 Task: Look for space in Würselen, Germany from 2nd September, 2023 to 10th September, 2023 for 1 adult in price range Rs.5000 to Rs.16000. Place can be private room with 1  bedroom having 1 bed and 1 bathroom. Property type can be house, flat, guest house, hotel. Booking option can be shelf check-in. Required host language is English.
Action: Mouse moved to (249, 161)
Screenshot: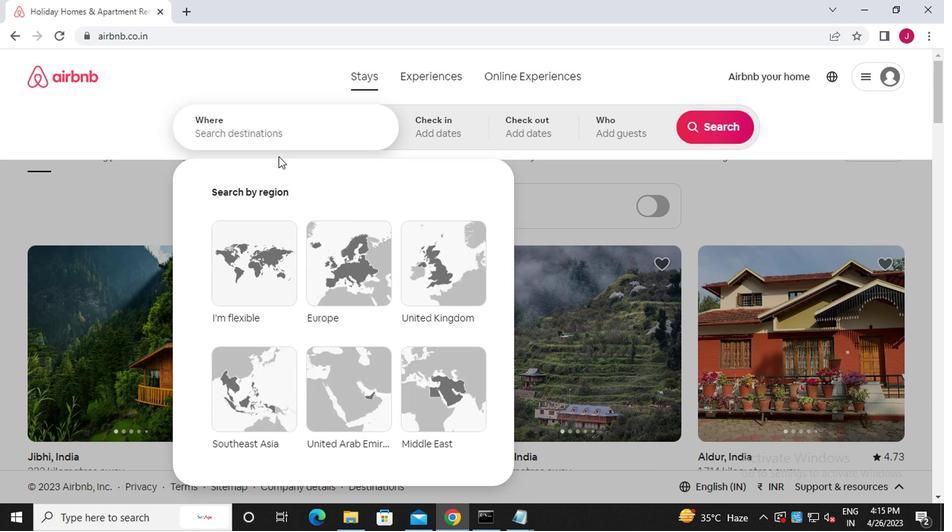 
Action: Mouse pressed left at (249, 161)
Screenshot: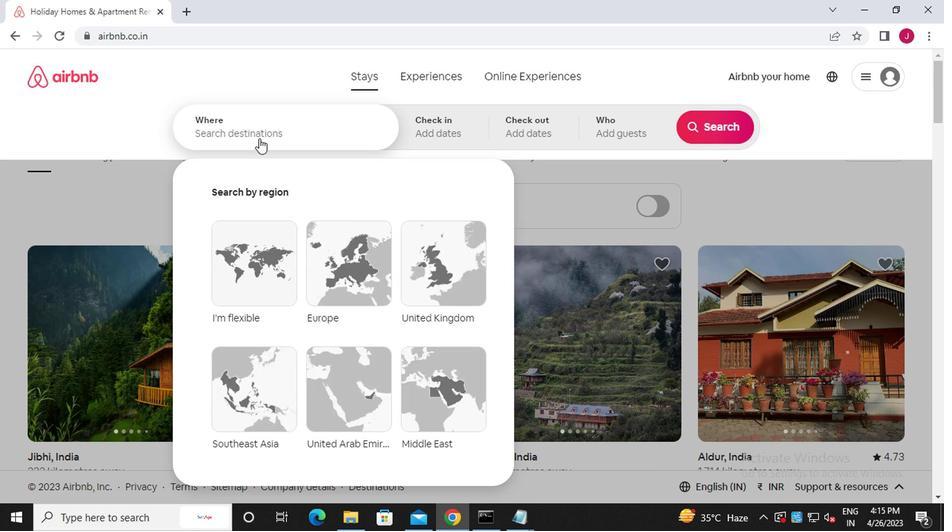 
Action: Key pressed w<Key.caps_lock>urselen,<Key.caps_lock>g<Key.caps_lock>ermany
Screenshot: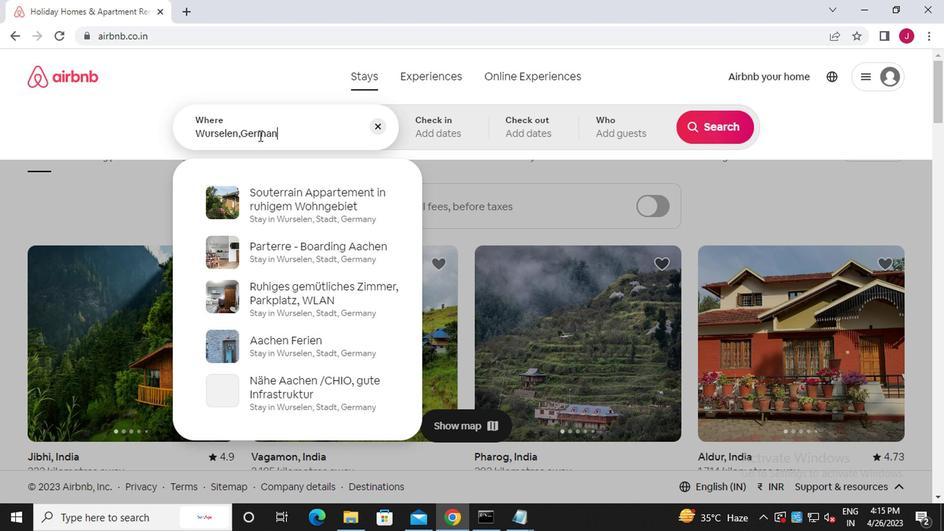
Action: Mouse moved to (292, 211)
Screenshot: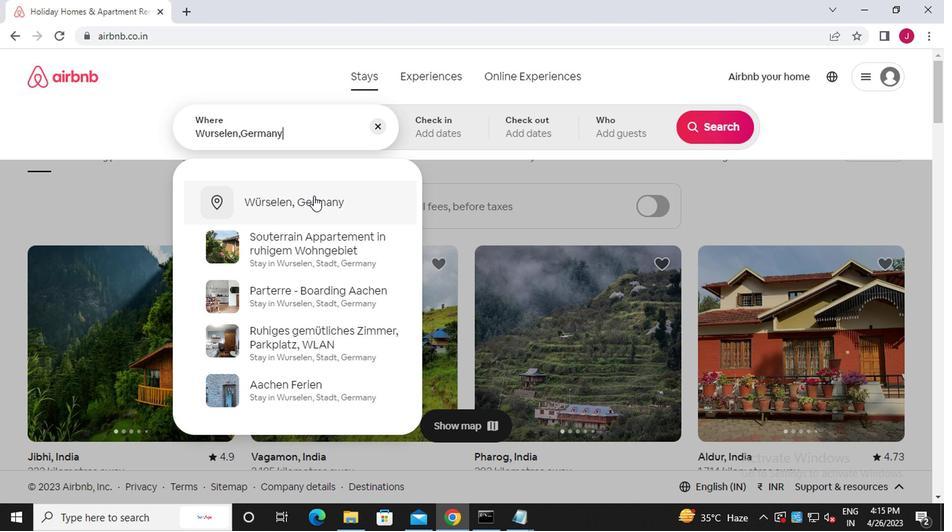 
Action: Mouse pressed left at (292, 211)
Screenshot: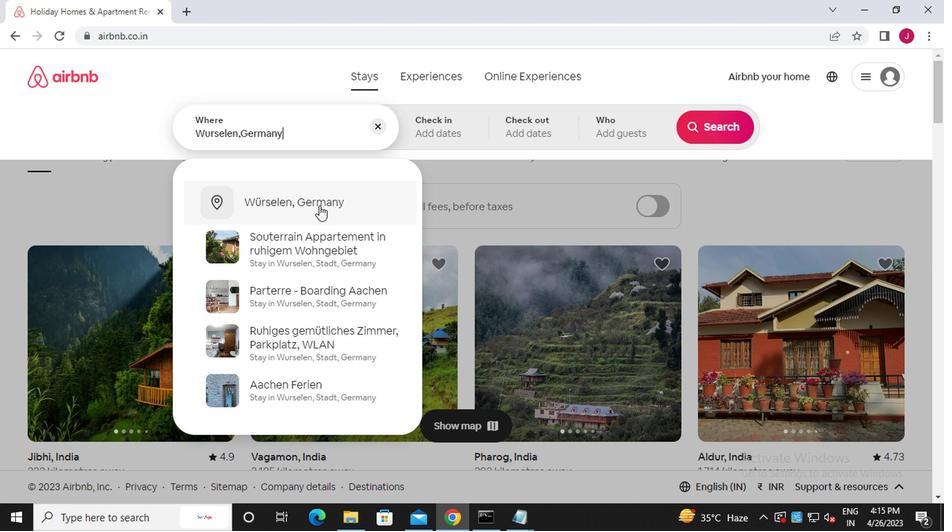 
Action: Mouse moved to (569, 234)
Screenshot: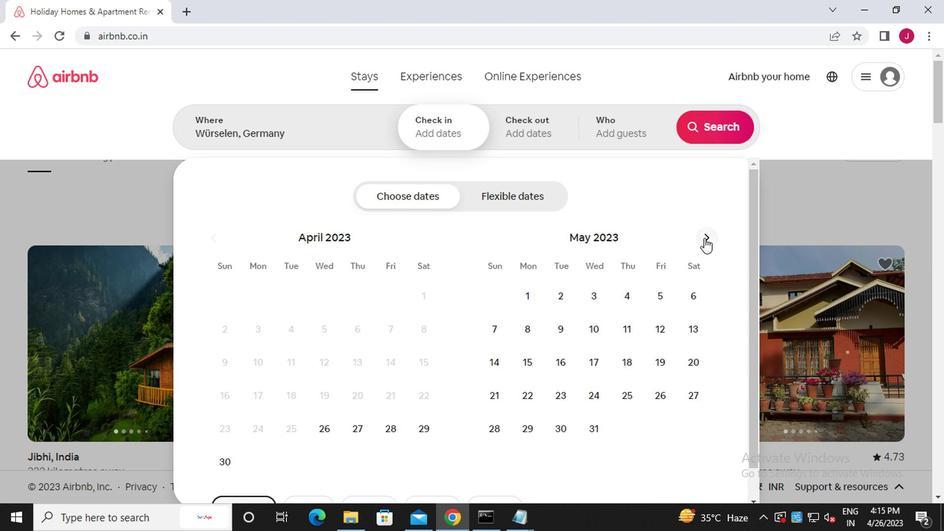 
Action: Mouse pressed left at (569, 234)
Screenshot: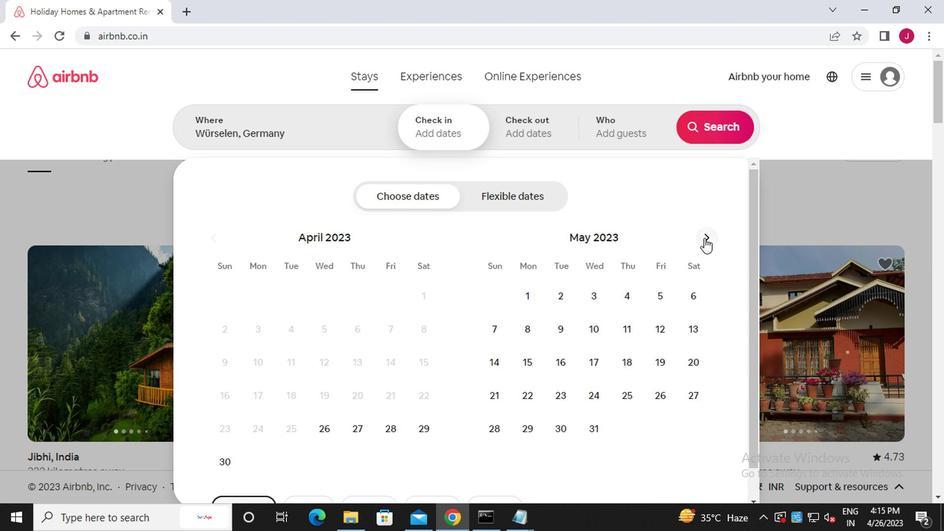 
Action: Mouse moved to (569, 234)
Screenshot: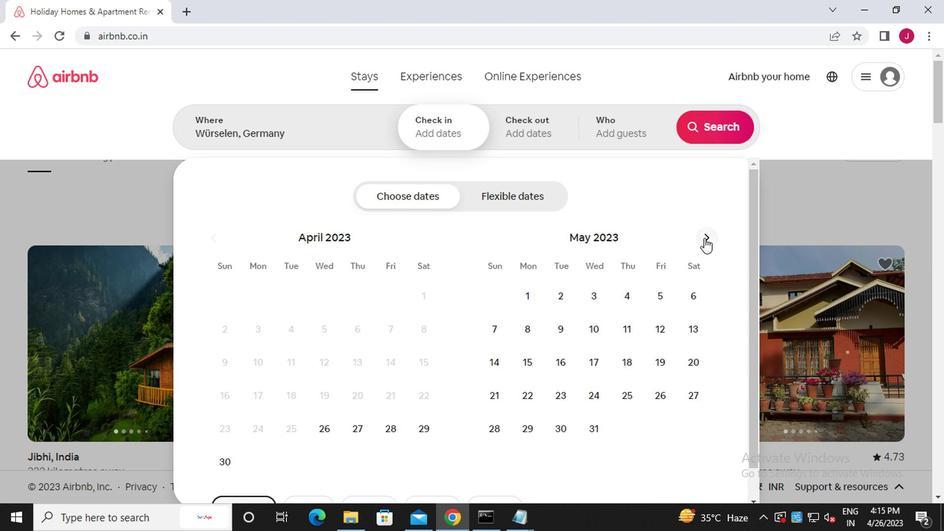 
Action: Mouse pressed left at (569, 234)
Screenshot: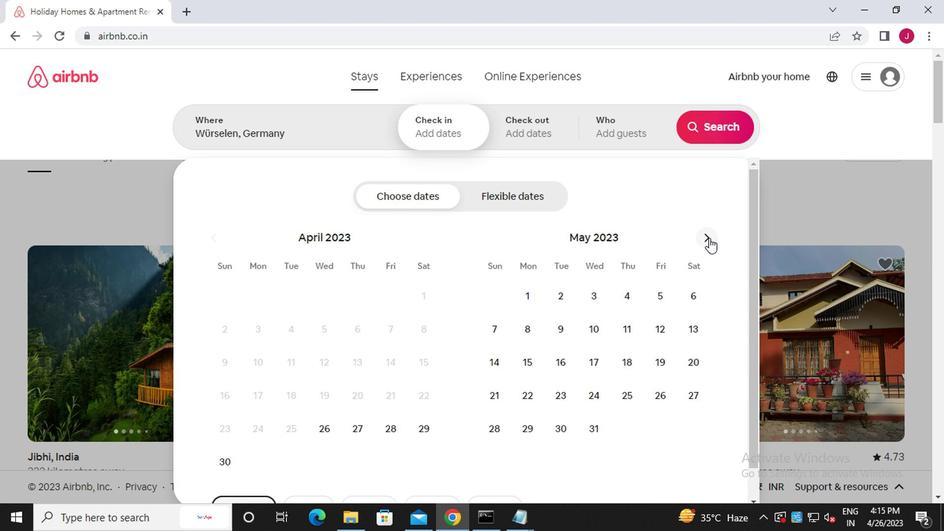 
Action: Mouse moved to (570, 234)
Screenshot: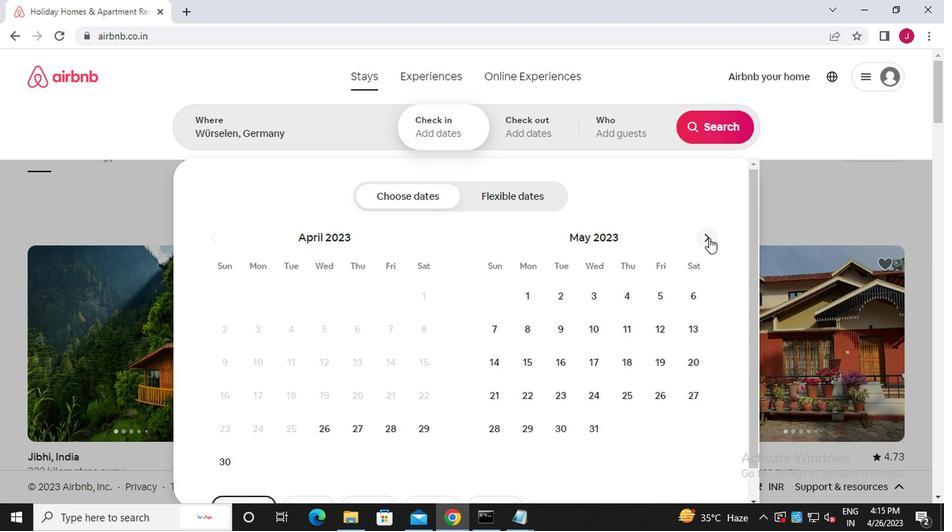 
Action: Mouse pressed left at (570, 234)
Screenshot: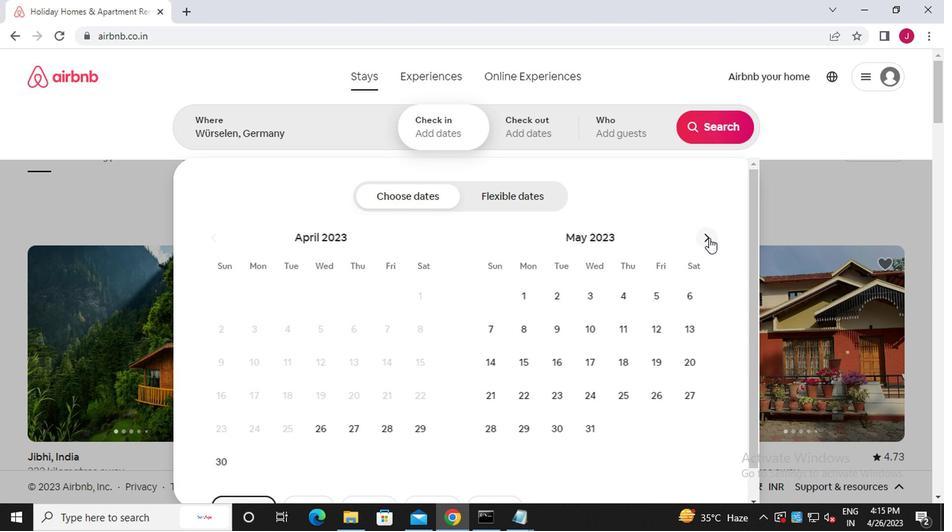 
Action: Mouse moved to (570, 234)
Screenshot: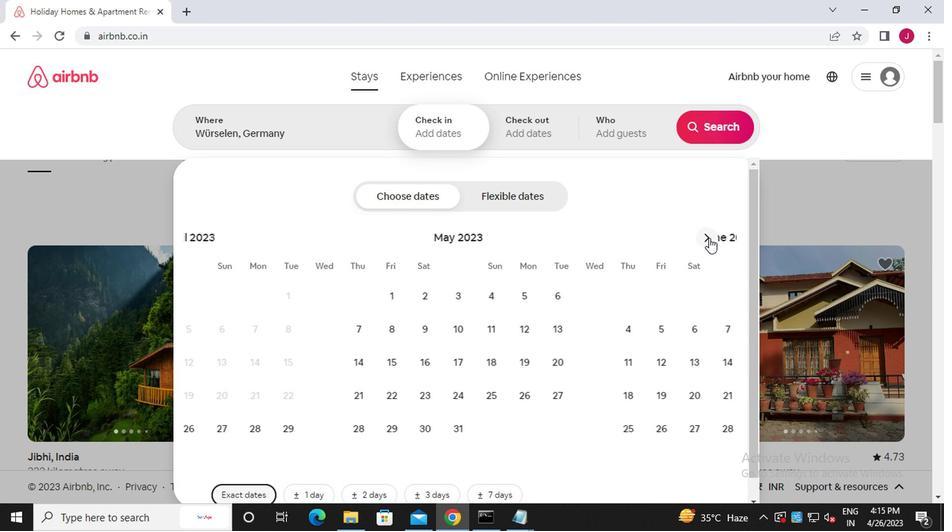 
Action: Mouse pressed left at (570, 234)
Screenshot: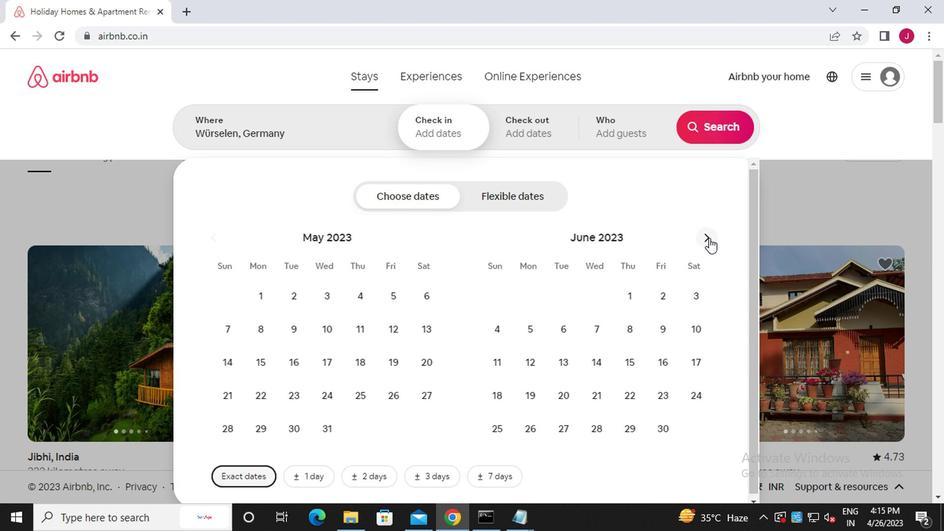 
Action: Mouse pressed left at (570, 234)
Screenshot: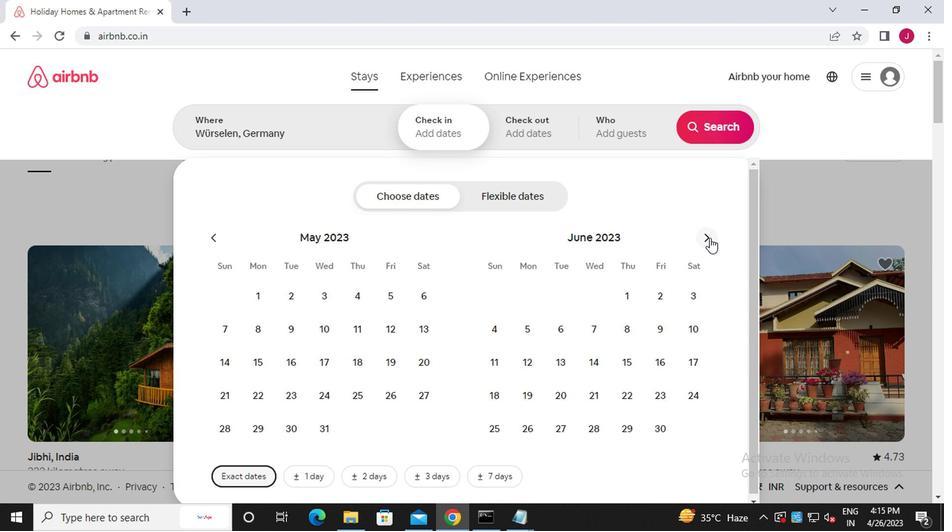 
Action: Mouse moved to (567, 237)
Screenshot: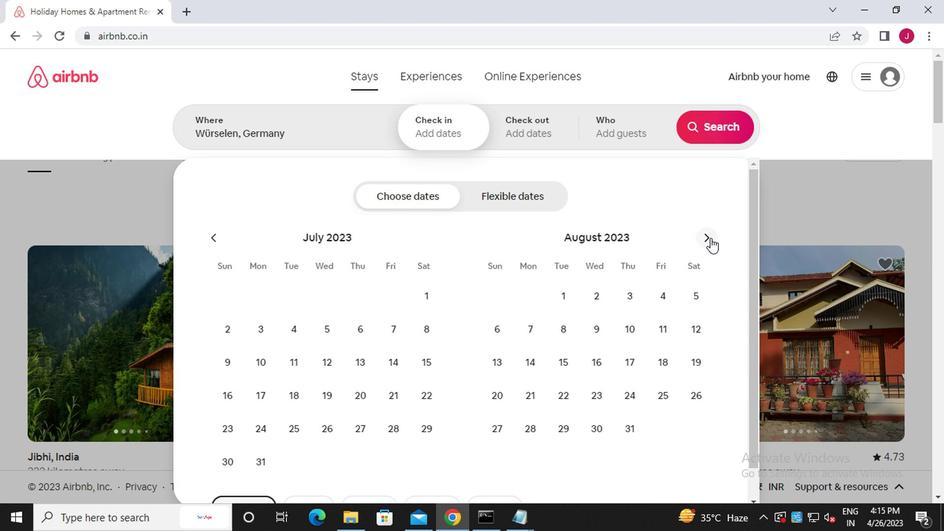 
Action: Mouse pressed left at (567, 237)
Screenshot: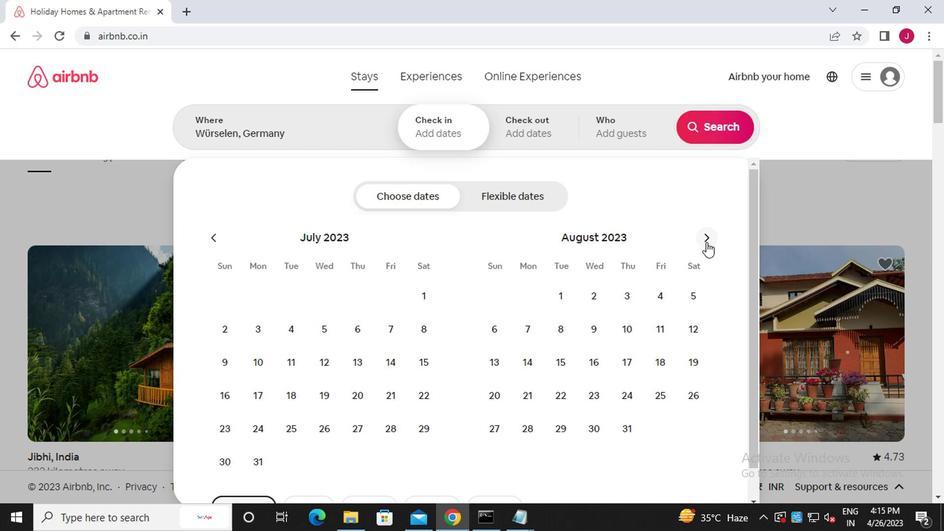 
Action: Mouse moved to (555, 277)
Screenshot: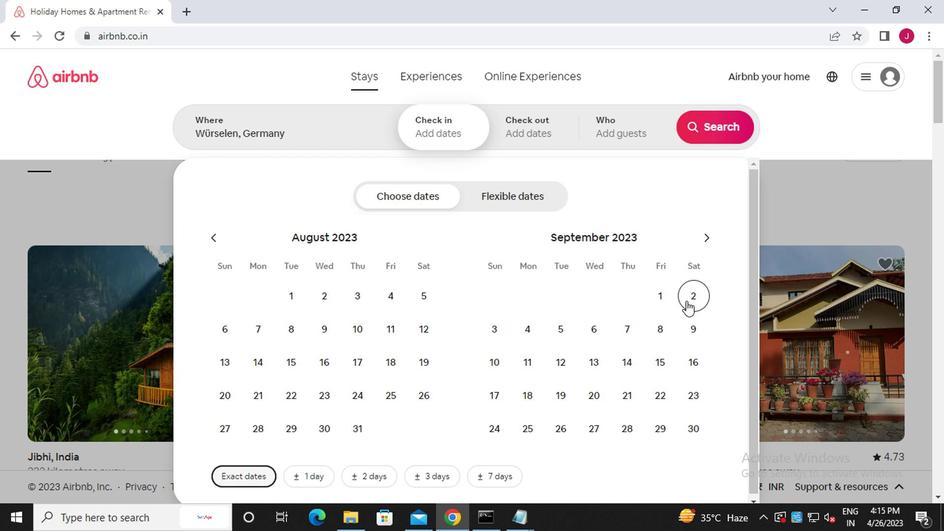 
Action: Mouse pressed left at (555, 277)
Screenshot: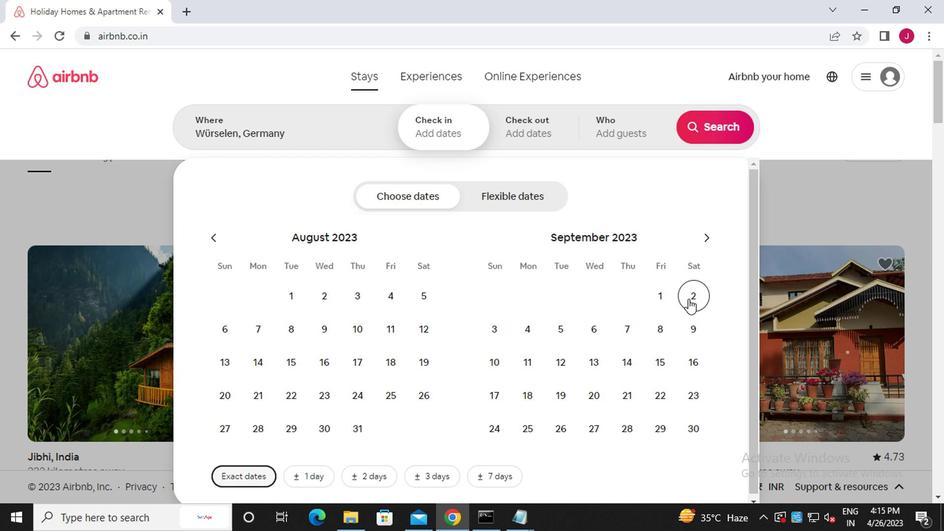 
Action: Mouse moved to (414, 318)
Screenshot: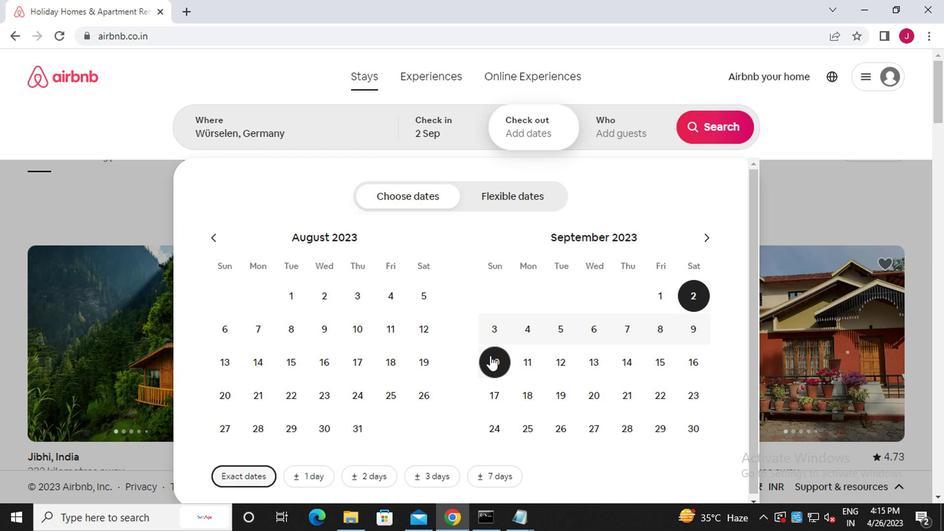 
Action: Mouse pressed left at (414, 318)
Screenshot: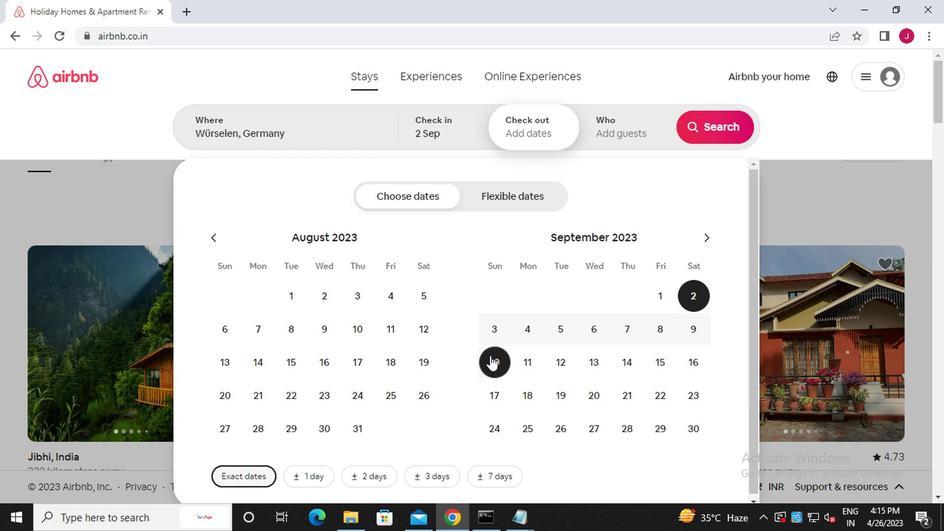 
Action: Mouse moved to (519, 157)
Screenshot: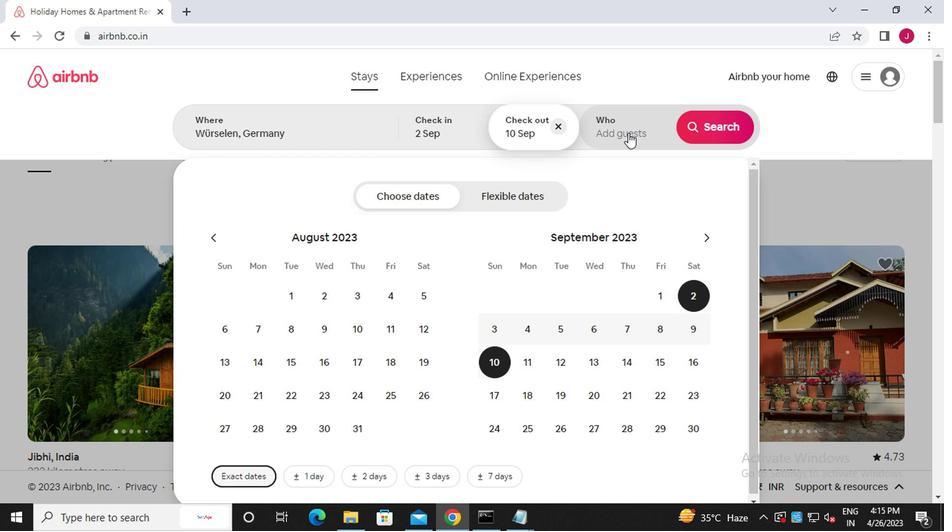 
Action: Mouse pressed left at (519, 157)
Screenshot: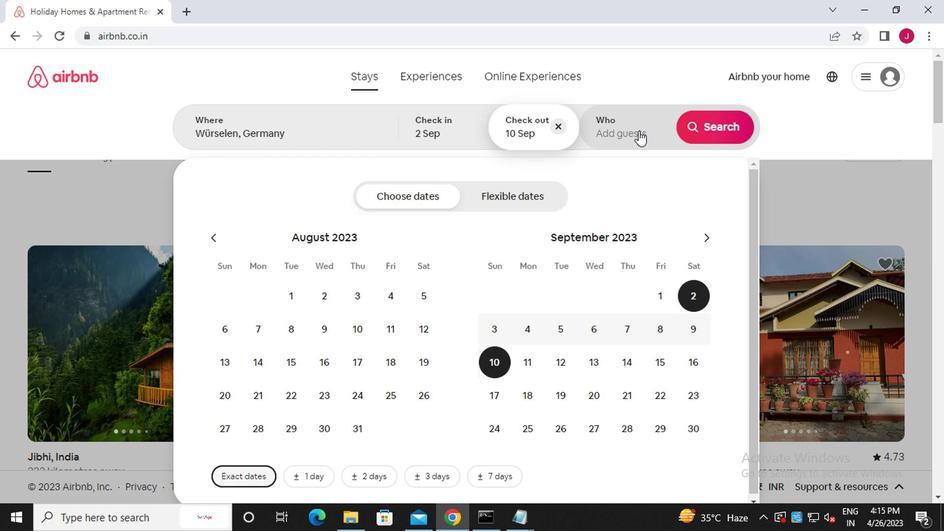 
Action: Mouse moved to (581, 212)
Screenshot: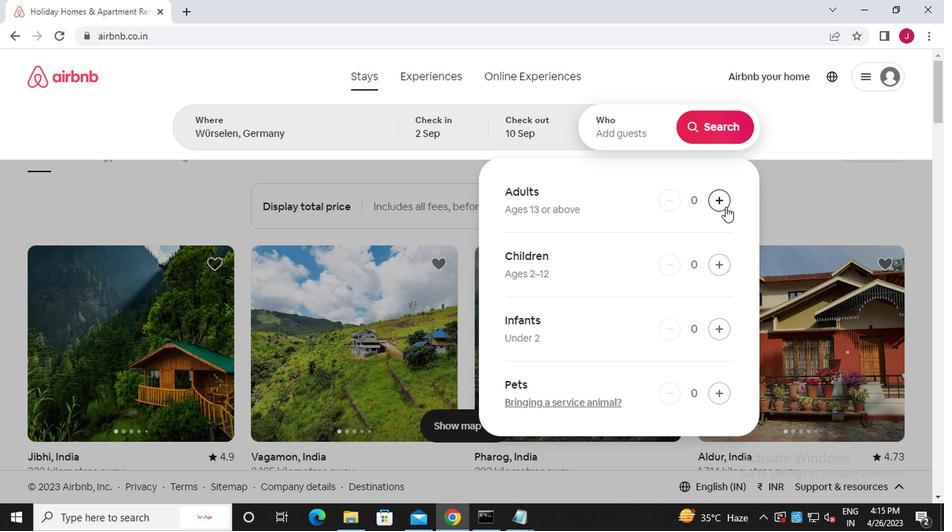 
Action: Mouse pressed left at (581, 212)
Screenshot: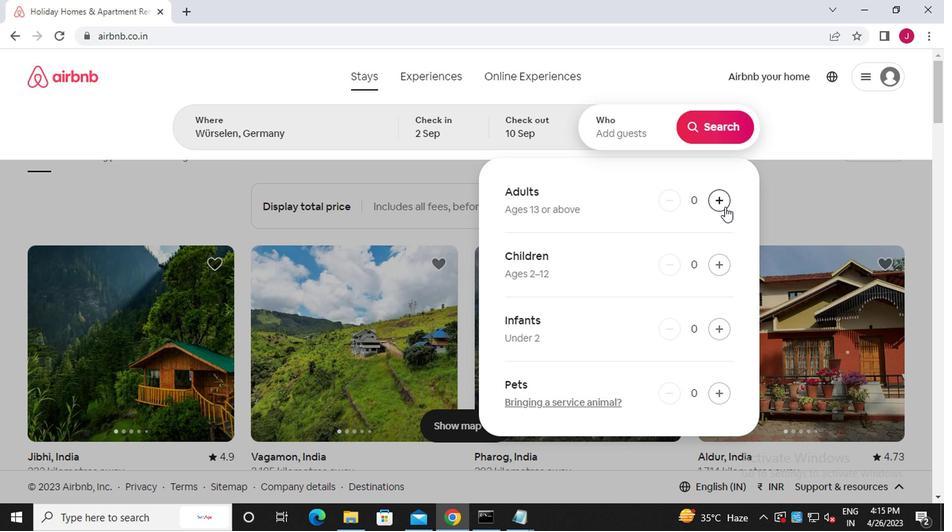 
Action: Mouse moved to (578, 155)
Screenshot: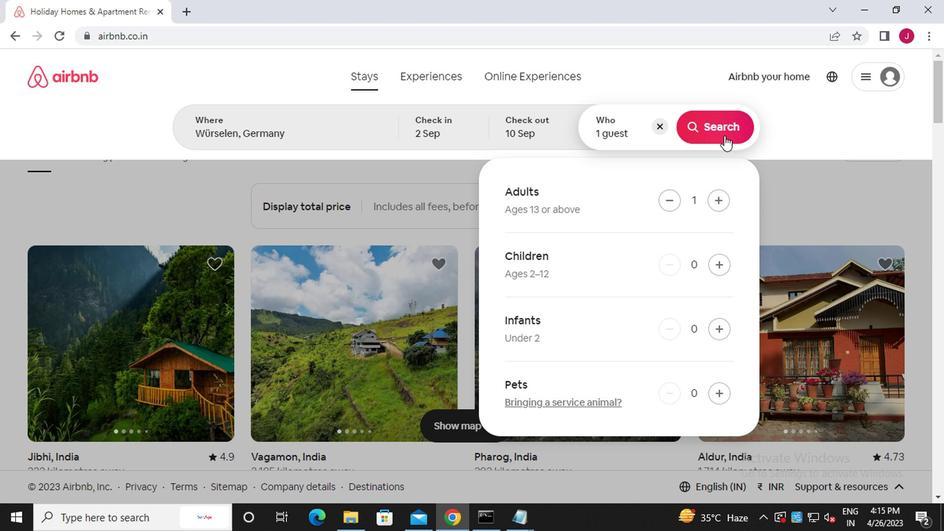 
Action: Mouse pressed left at (578, 155)
Screenshot: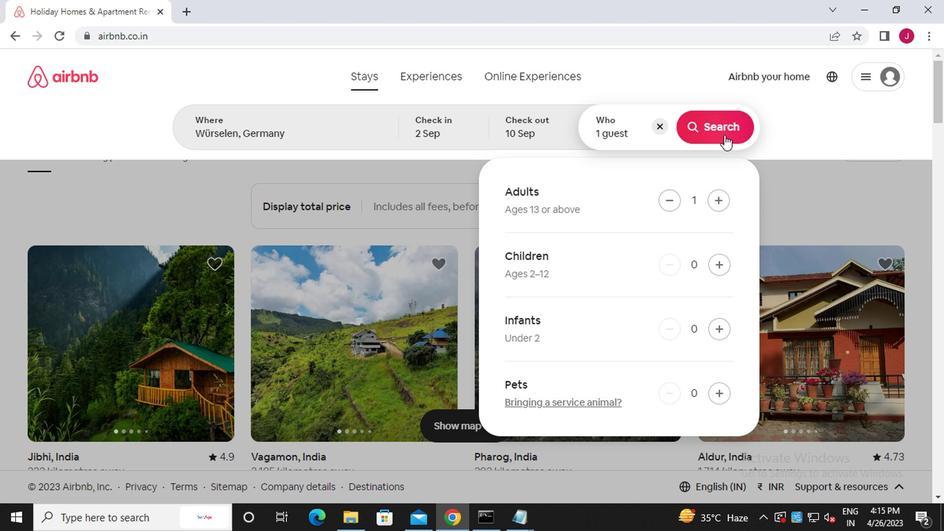 
Action: Mouse moved to (698, 158)
Screenshot: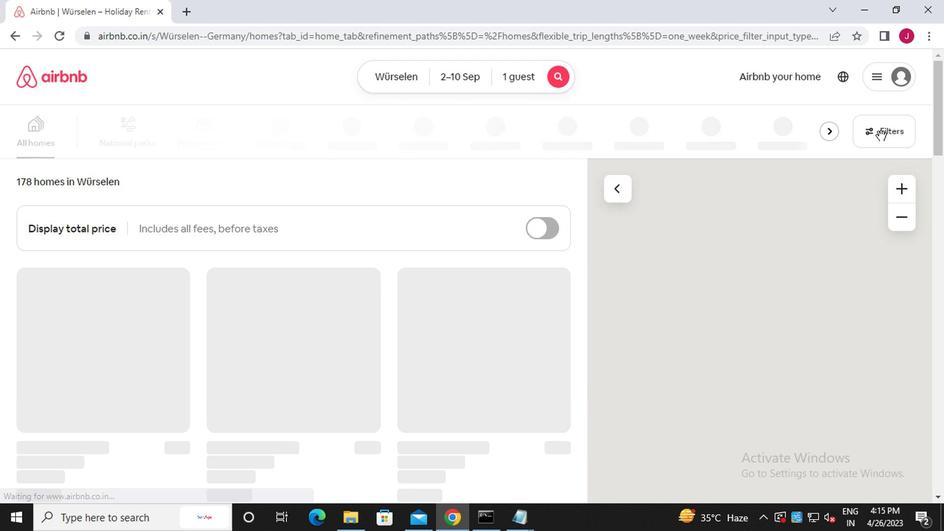 
Action: Mouse pressed left at (698, 158)
Screenshot: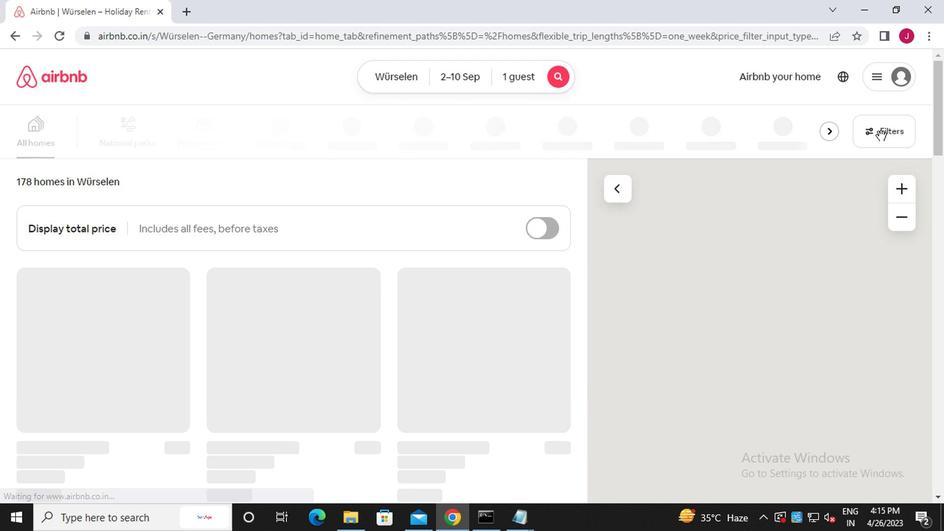 
Action: Mouse moved to (285, 279)
Screenshot: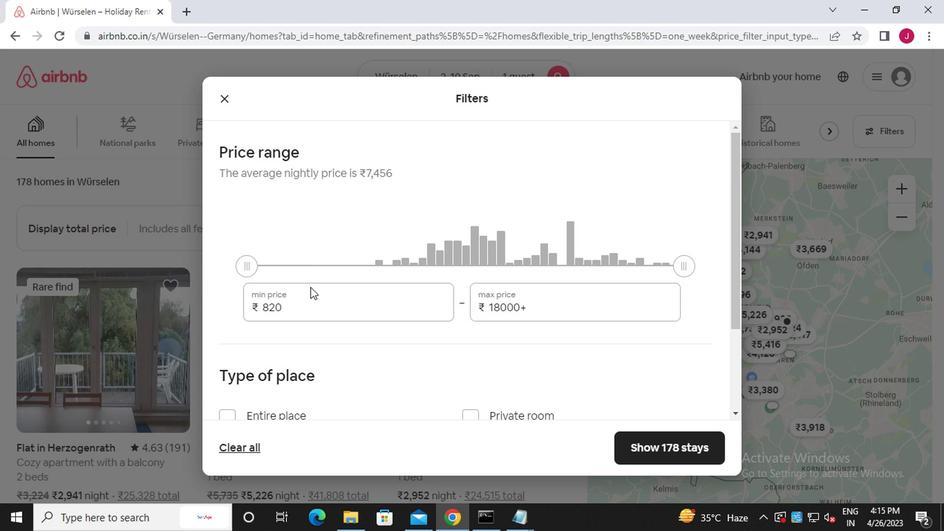 
Action: Mouse pressed left at (285, 279)
Screenshot: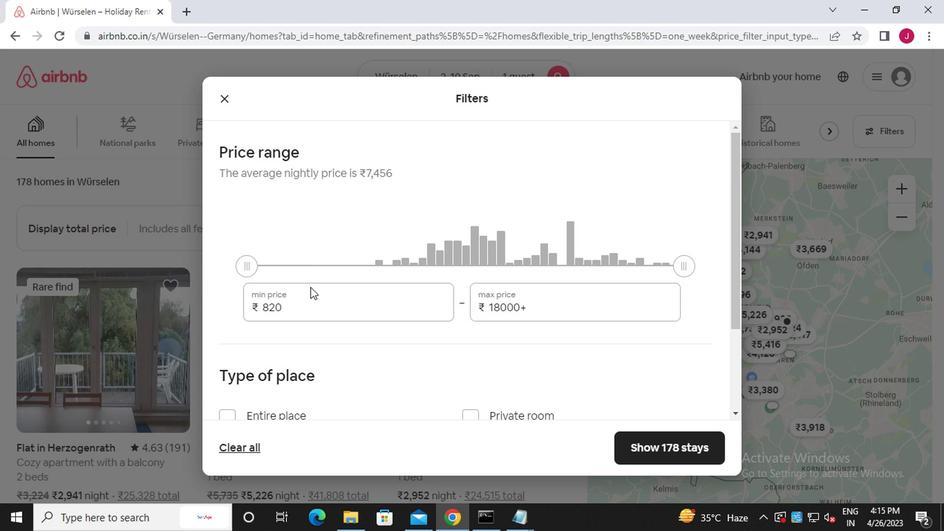 
Action: Mouse moved to (276, 276)
Screenshot: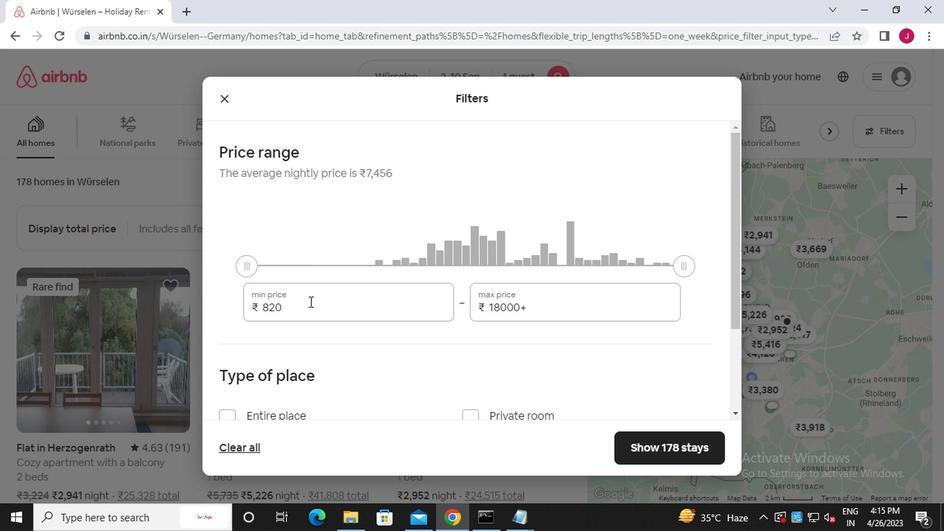 
Action: Key pressed <Key.backspace><Key.backspace><Key.backspace><<101>><<96>><<96>><<96>>
Screenshot: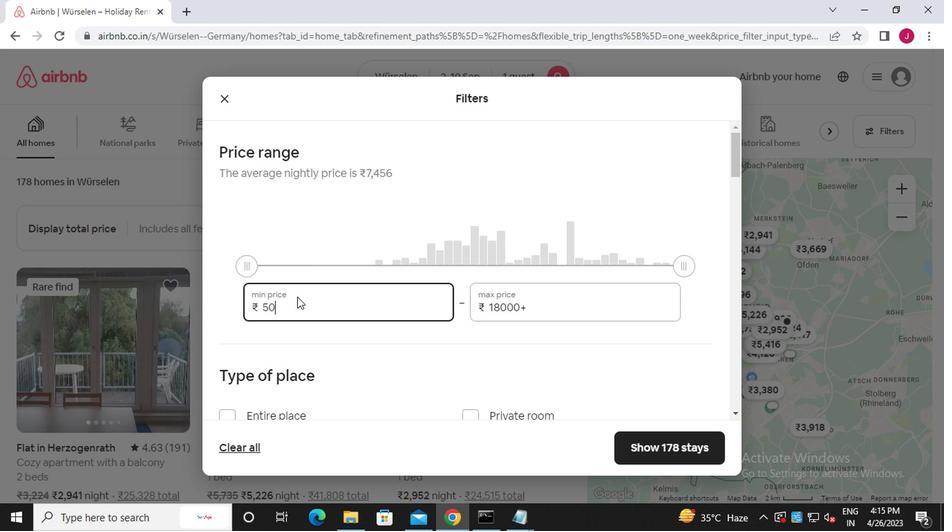
Action: Mouse moved to (454, 285)
Screenshot: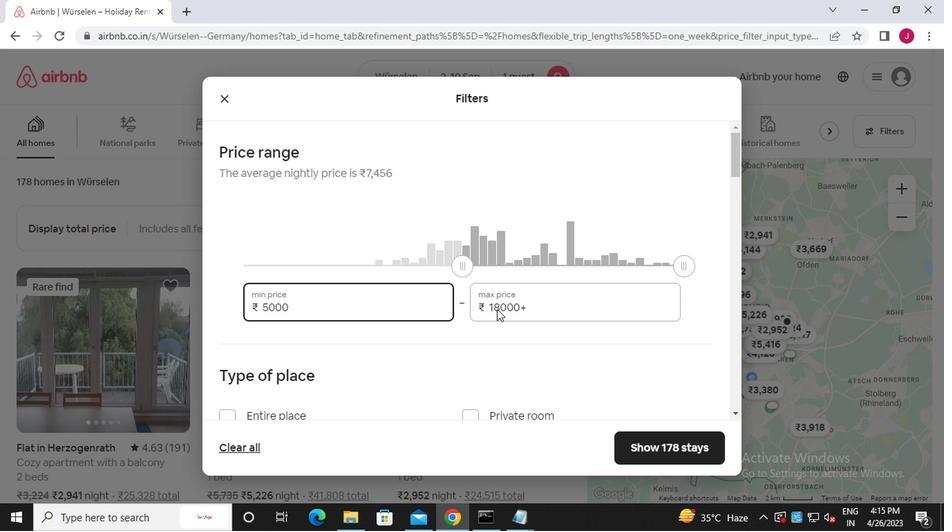 
Action: Mouse pressed left at (454, 285)
Screenshot: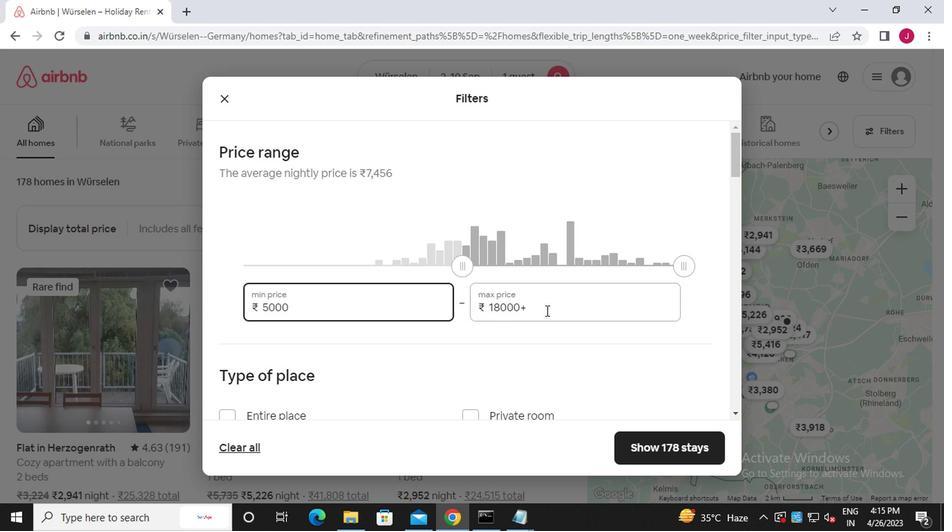 
Action: Mouse moved to (454, 285)
Screenshot: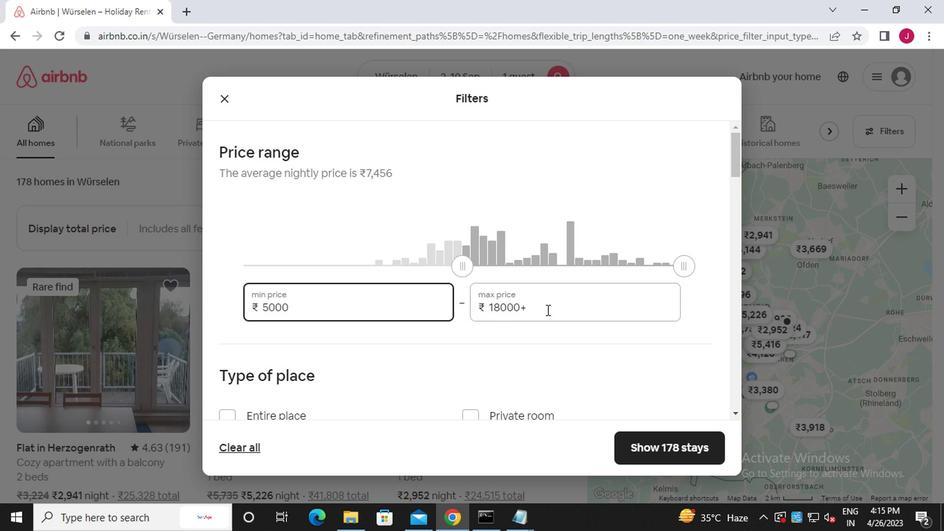 
Action: Key pressed <Key.backspace><Key.backspace><Key.backspace><Key.backspace><Key.backspace><Key.backspace><Key.backspace><Key.backspace><Key.backspace><Key.backspace><Key.backspace><Key.backspace><<97>><<102>><<96>><<96>><<96>>
Screenshot: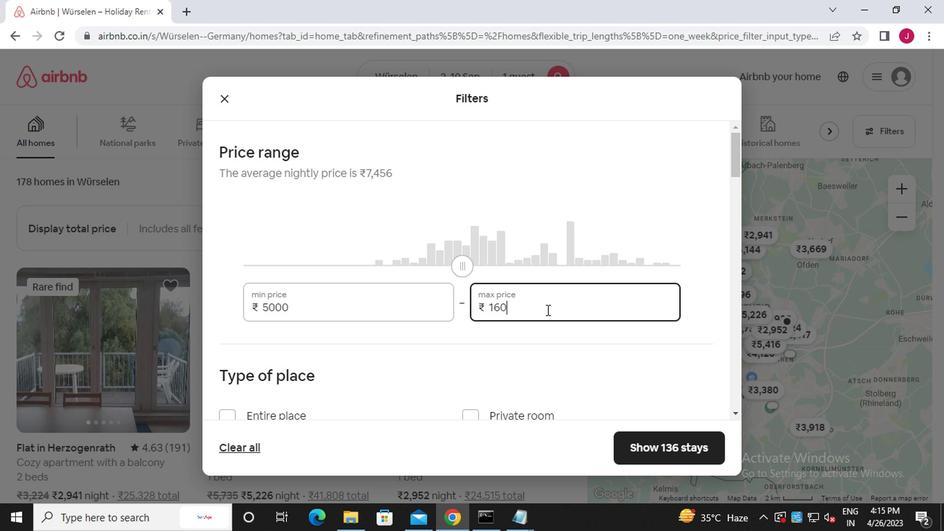 
Action: Mouse scrolled (454, 284) with delta (0, 0)
Screenshot: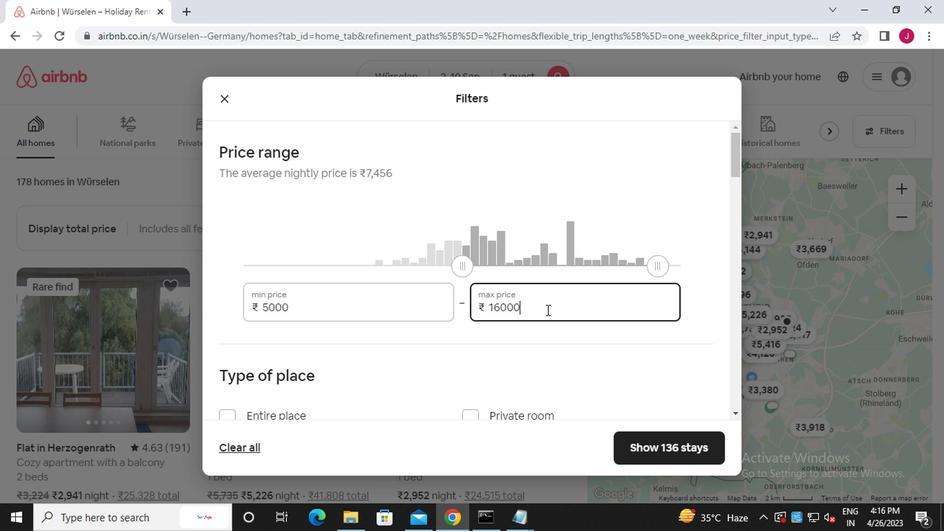 
Action: Mouse moved to (454, 285)
Screenshot: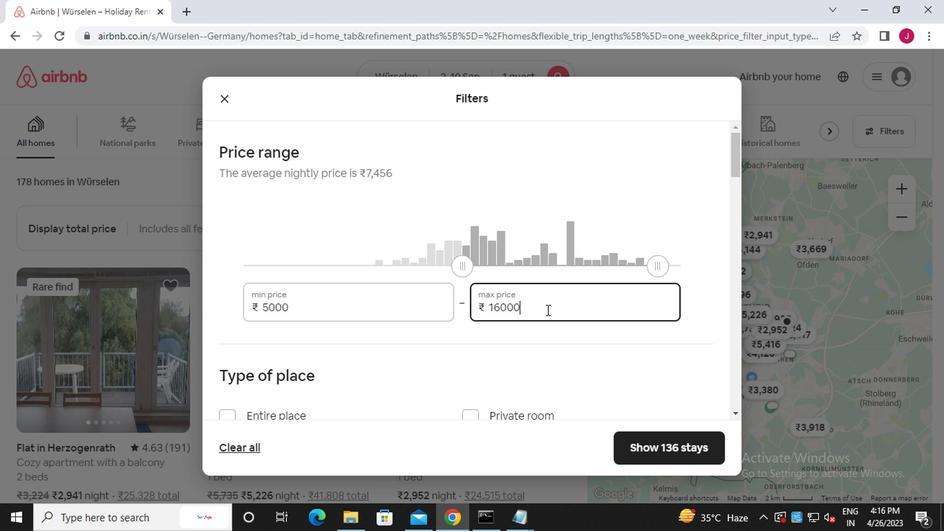 
Action: Mouse scrolled (454, 284) with delta (0, 0)
Screenshot: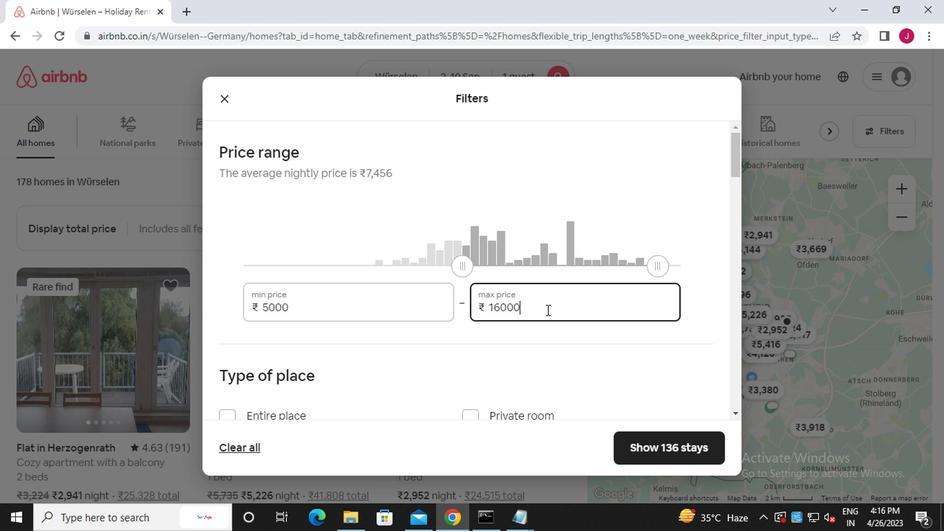 
Action: Mouse moved to (402, 263)
Screenshot: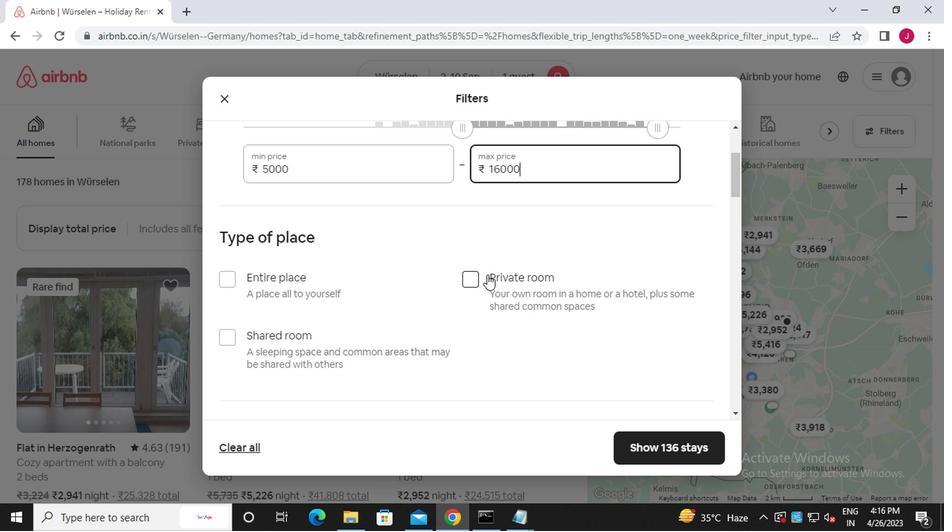 
Action: Mouse pressed left at (402, 263)
Screenshot: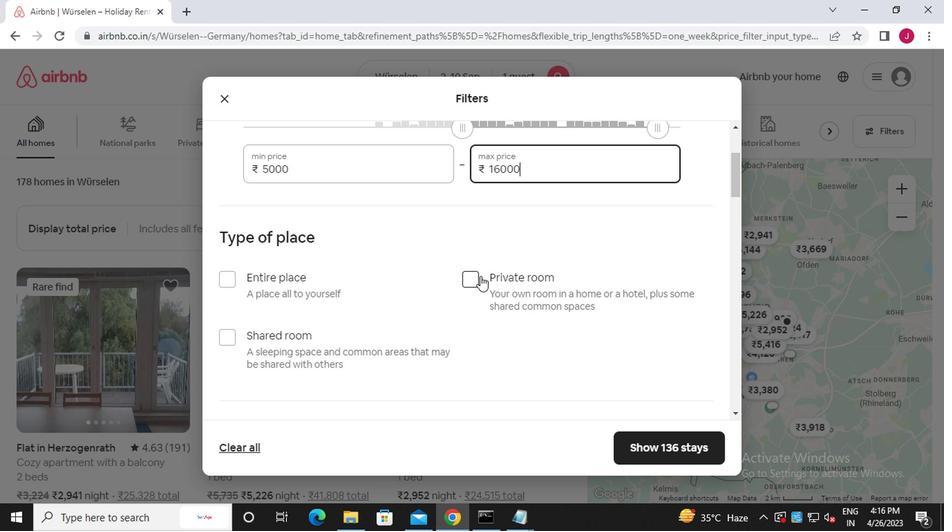 
Action: Mouse moved to (357, 278)
Screenshot: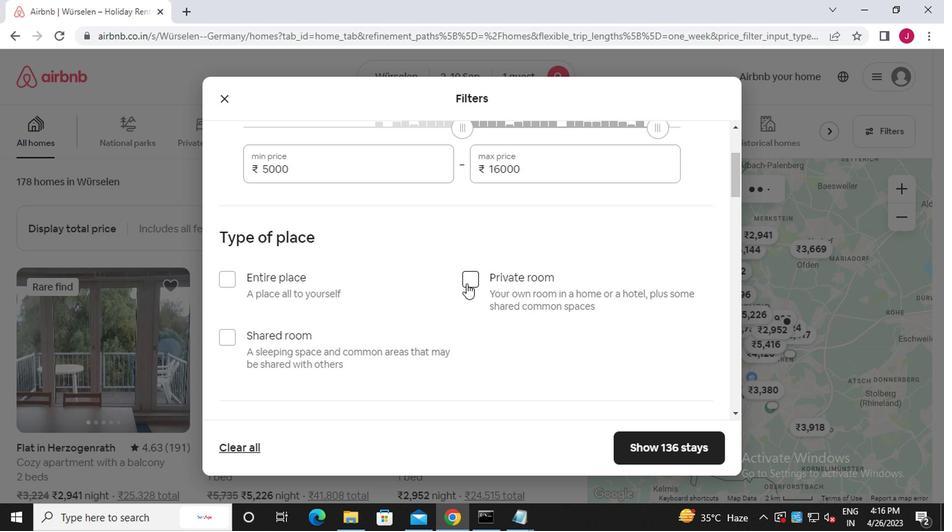 
Action: Mouse scrolled (357, 278) with delta (0, 0)
Screenshot: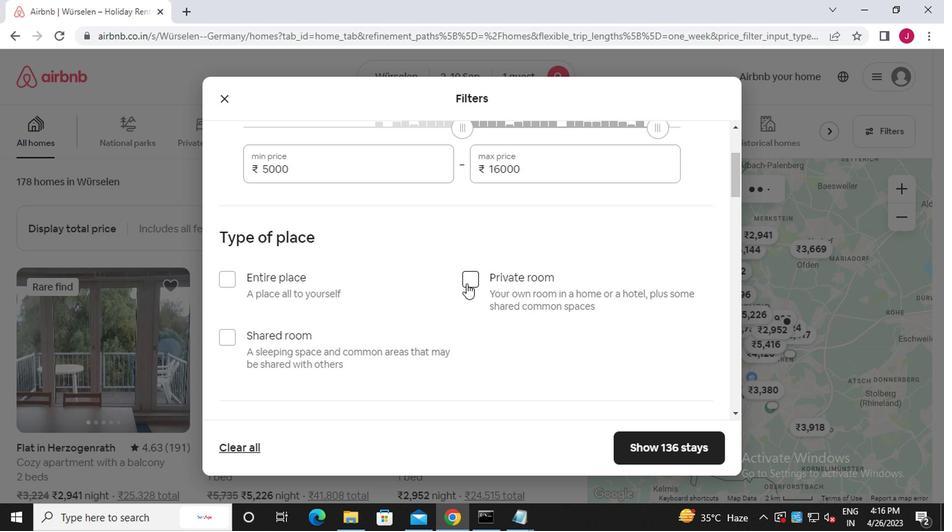 
Action: Mouse moved to (354, 279)
Screenshot: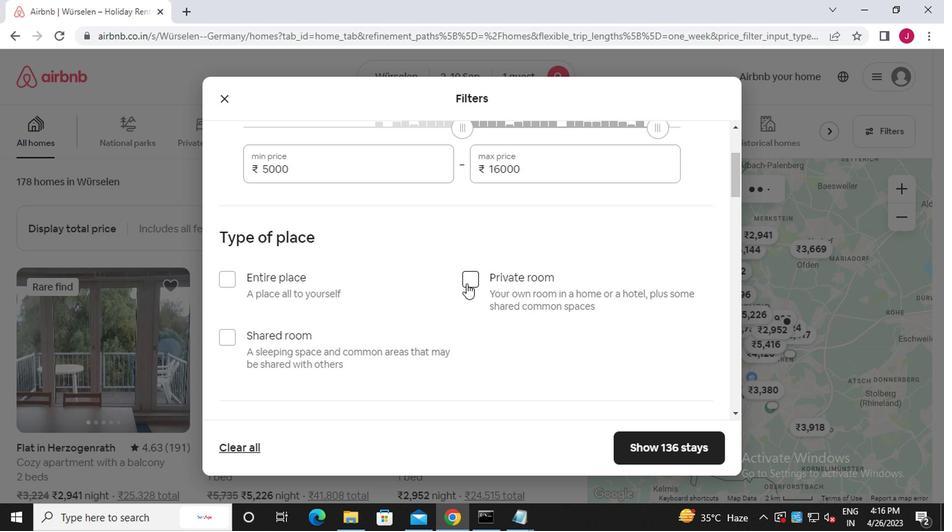 
Action: Mouse scrolled (354, 278) with delta (0, 0)
Screenshot: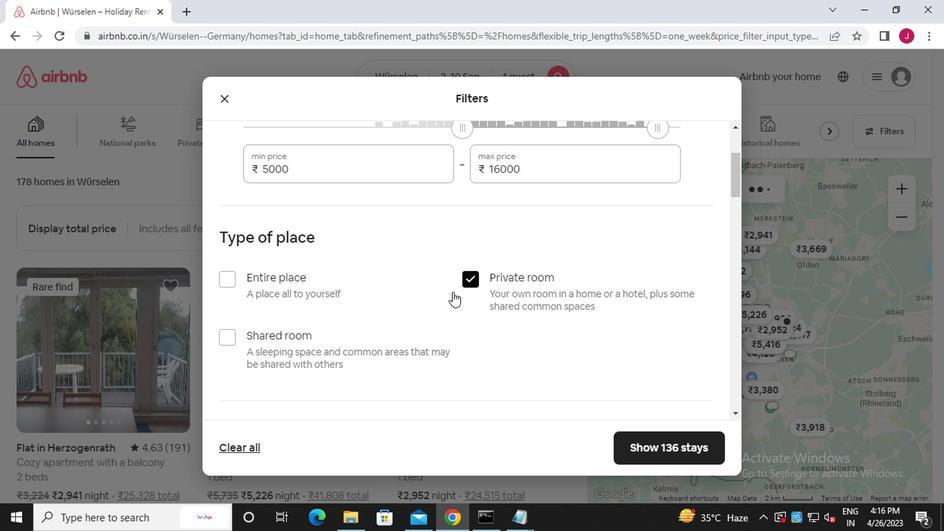 
Action: Mouse moved to (352, 279)
Screenshot: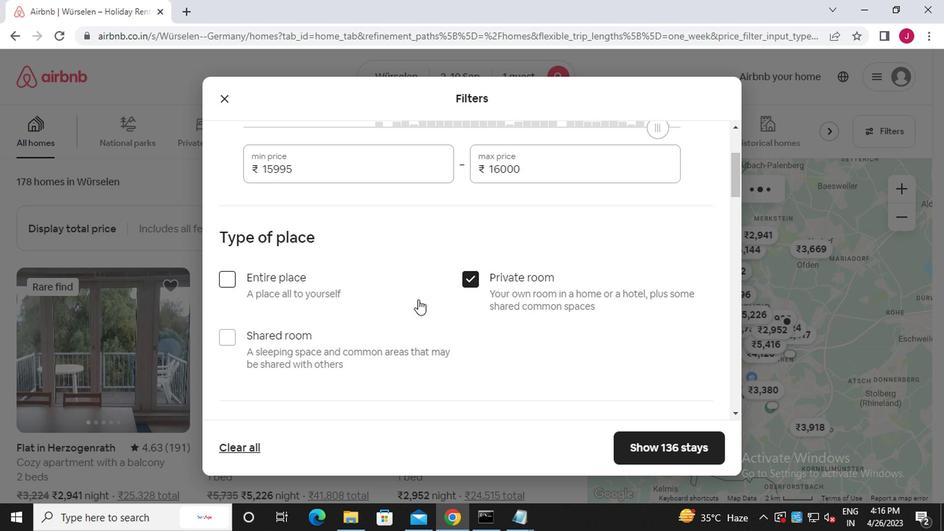 
Action: Mouse scrolled (352, 279) with delta (0, 0)
Screenshot: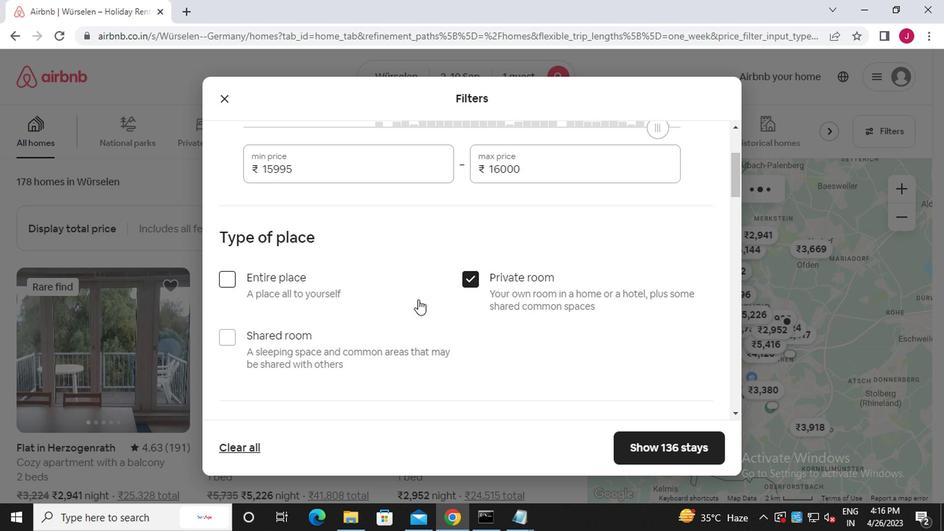 
Action: Mouse moved to (350, 279)
Screenshot: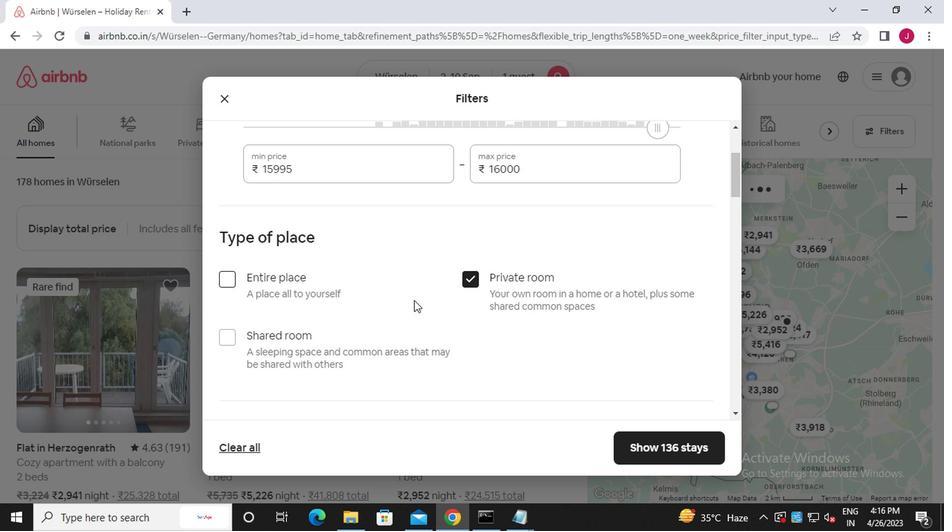 
Action: Mouse scrolled (350, 279) with delta (0, 0)
Screenshot: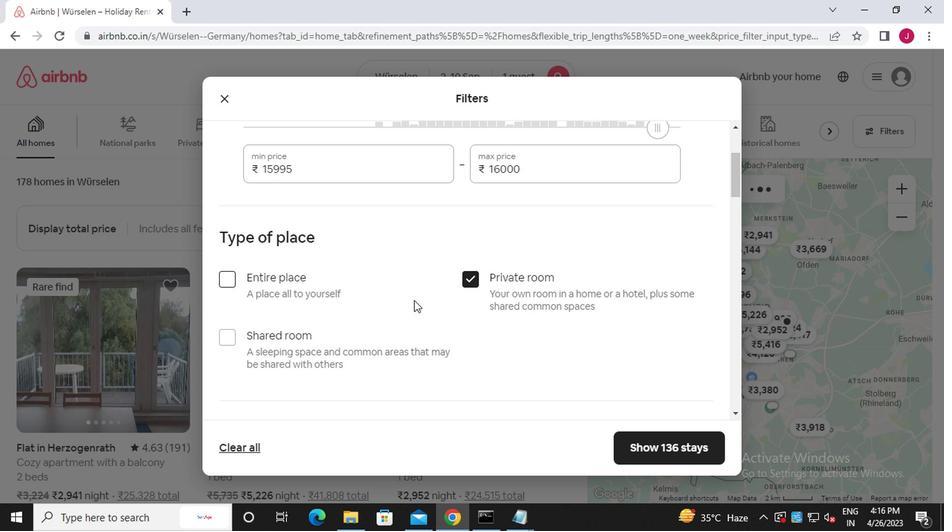
Action: Mouse moved to (280, 230)
Screenshot: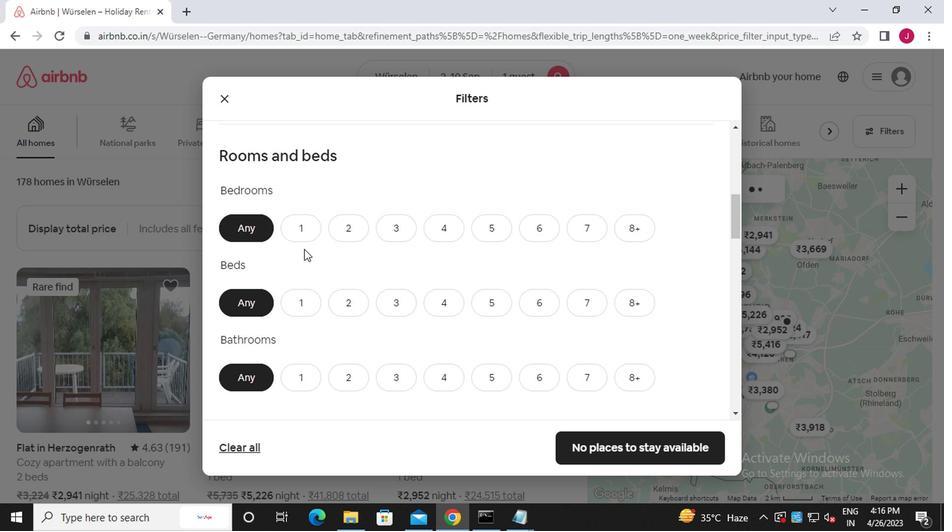 
Action: Mouse pressed left at (280, 230)
Screenshot: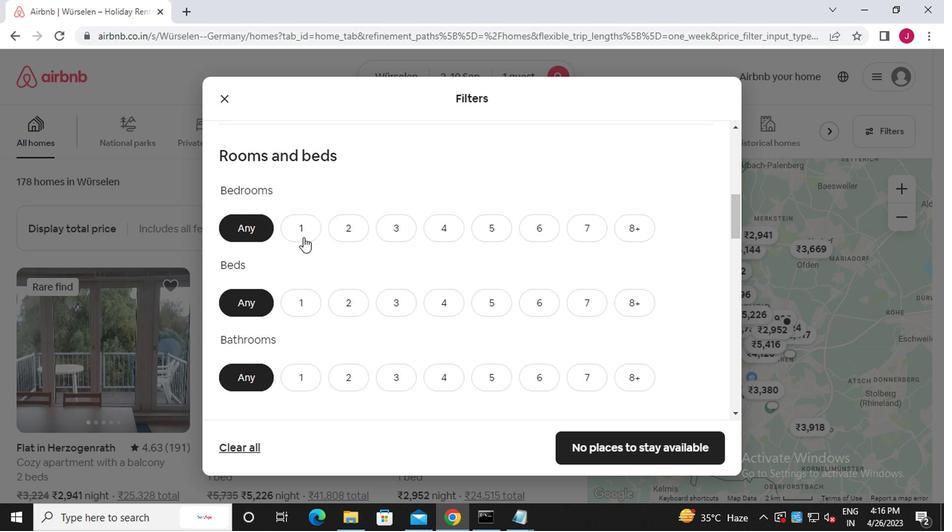 
Action: Mouse moved to (279, 280)
Screenshot: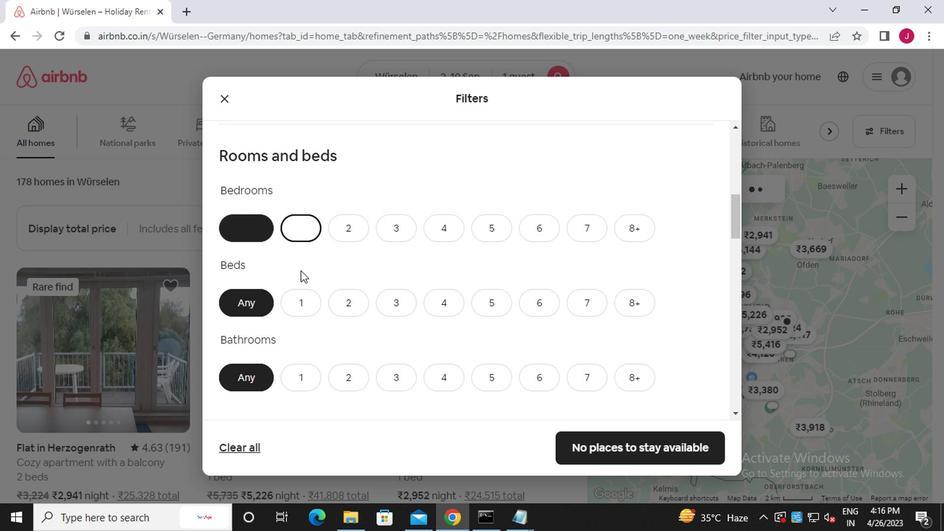 
Action: Mouse pressed left at (279, 280)
Screenshot: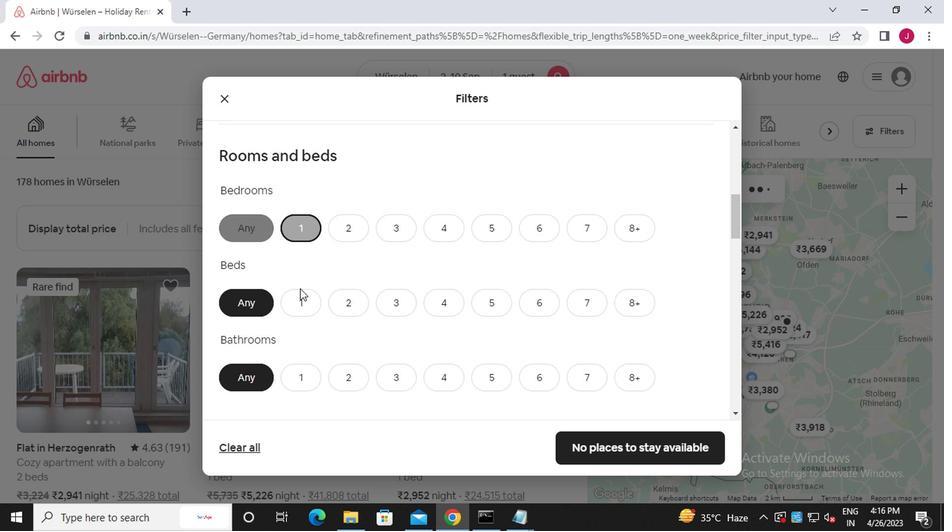 
Action: Mouse moved to (282, 337)
Screenshot: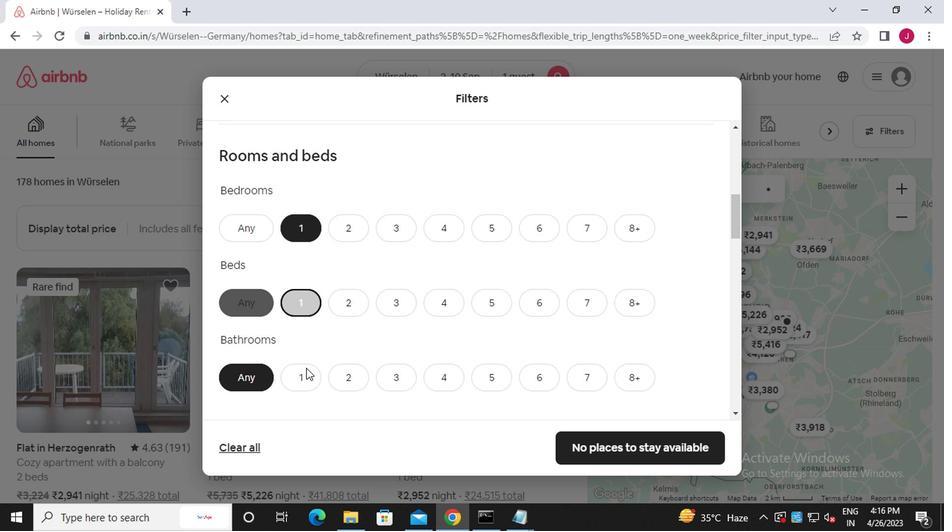 
Action: Mouse pressed left at (282, 337)
Screenshot: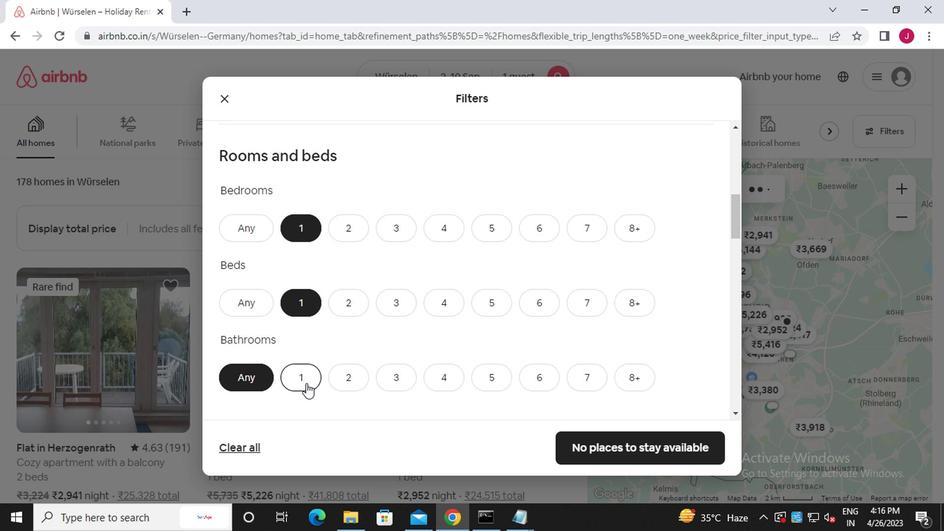 
Action: Mouse moved to (296, 348)
Screenshot: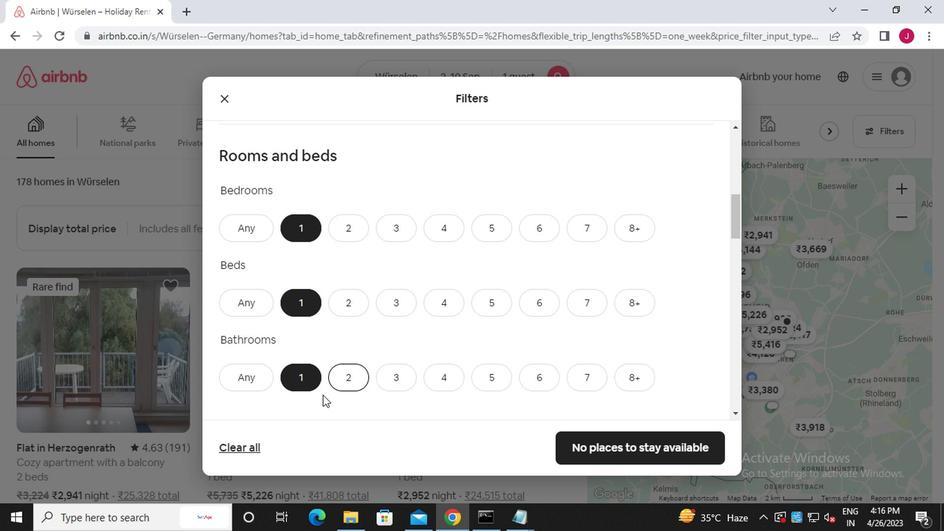 
Action: Mouse scrolled (296, 347) with delta (0, 0)
Screenshot: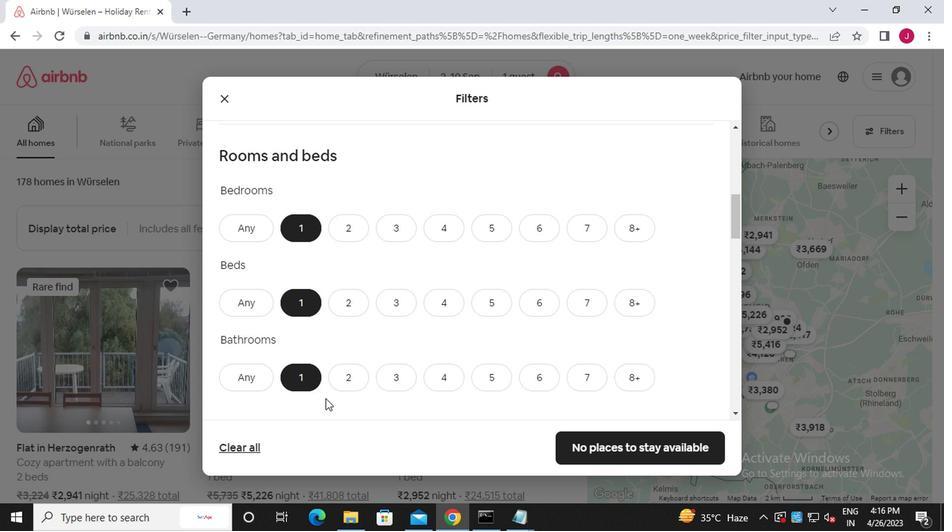 
Action: Mouse scrolled (296, 347) with delta (0, 0)
Screenshot: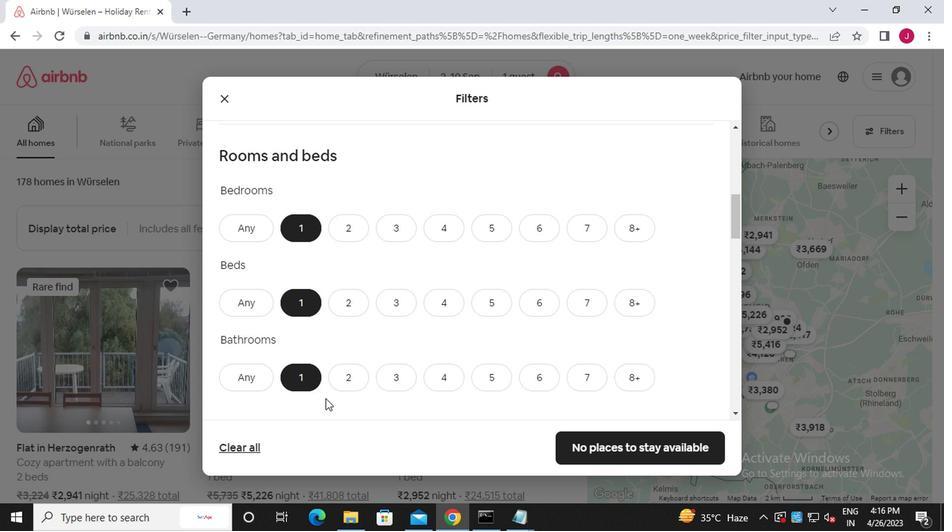 
Action: Mouse moved to (281, 327)
Screenshot: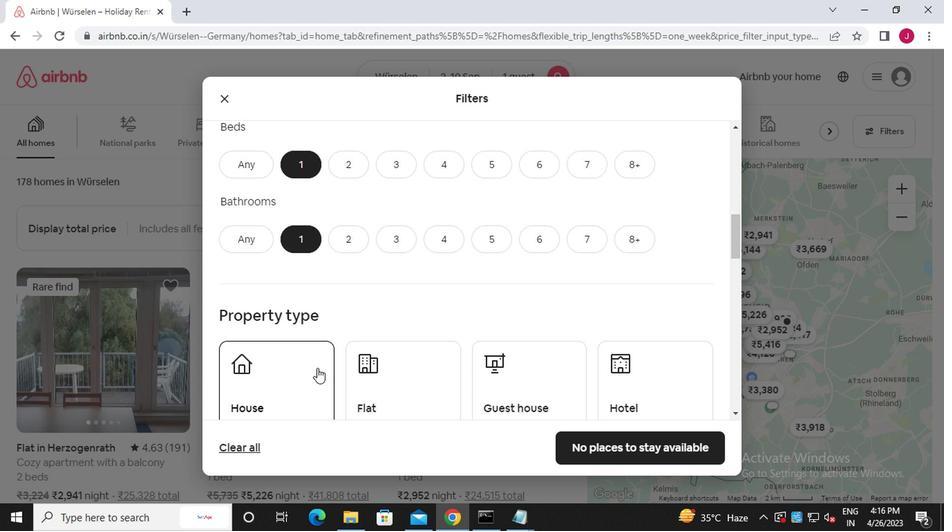 
Action: Mouse pressed left at (281, 327)
Screenshot: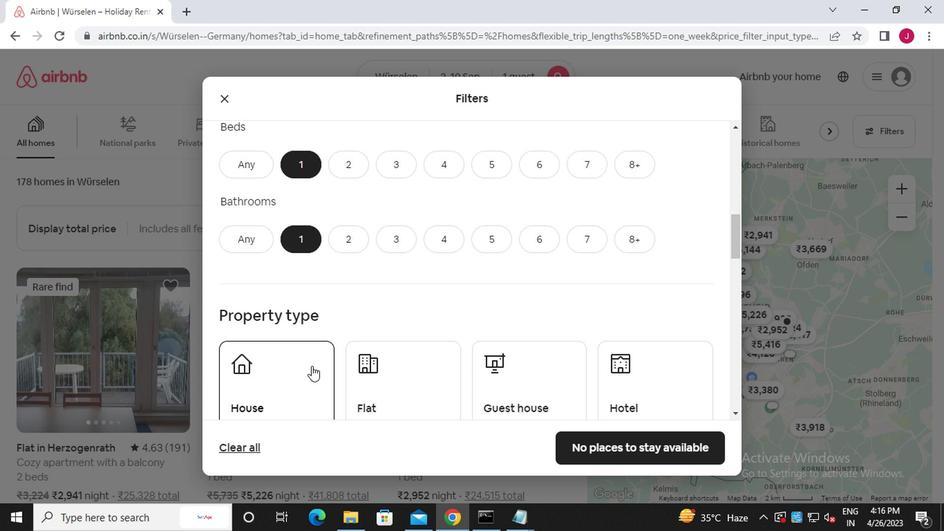 
Action: Mouse moved to (356, 339)
Screenshot: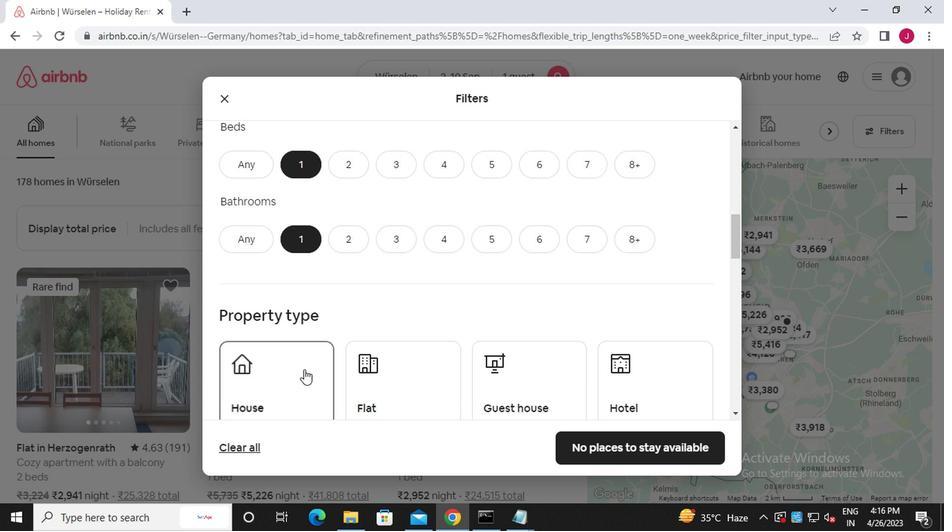 
Action: Mouse pressed left at (356, 339)
Screenshot: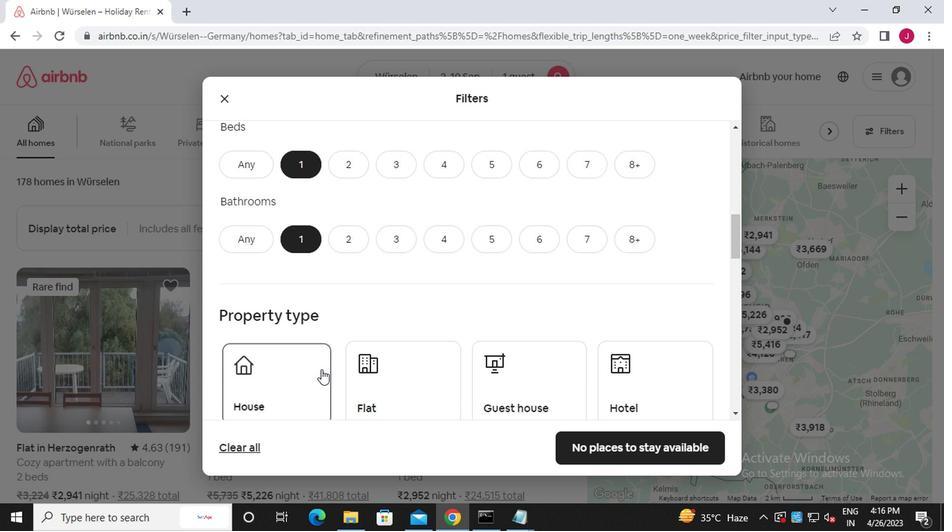 
Action: Mouse moved to (431, 339)
Screenshot: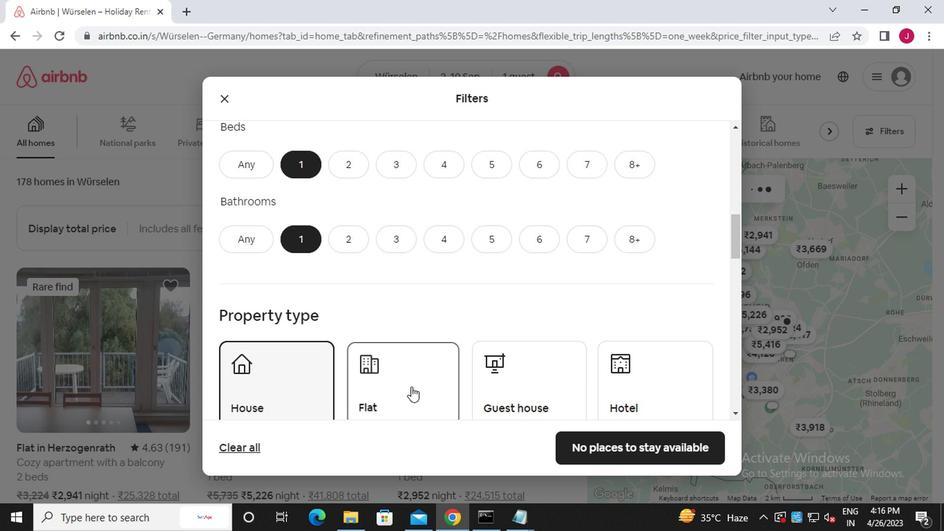 
Action: Mouse pressed left at (431, 339)
Screenshot: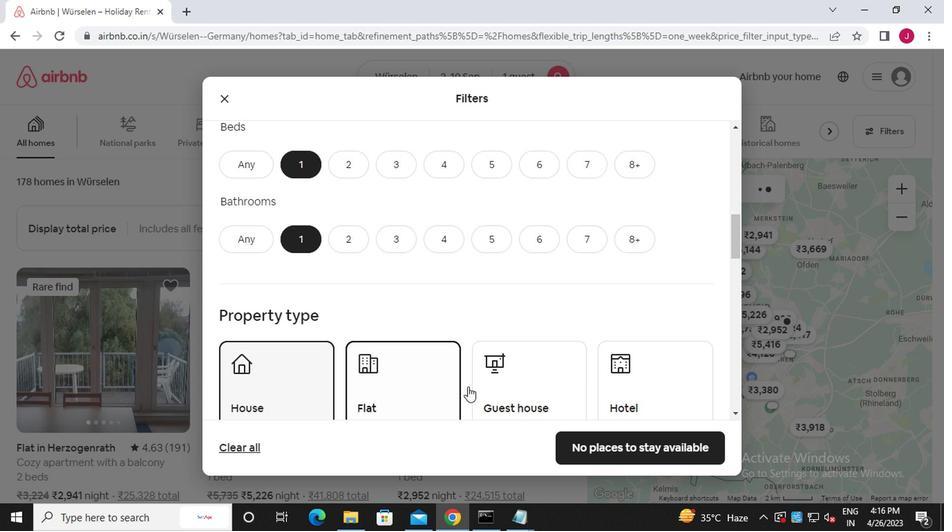 
Action: Mouse moved to (531, 333)
Screenshot: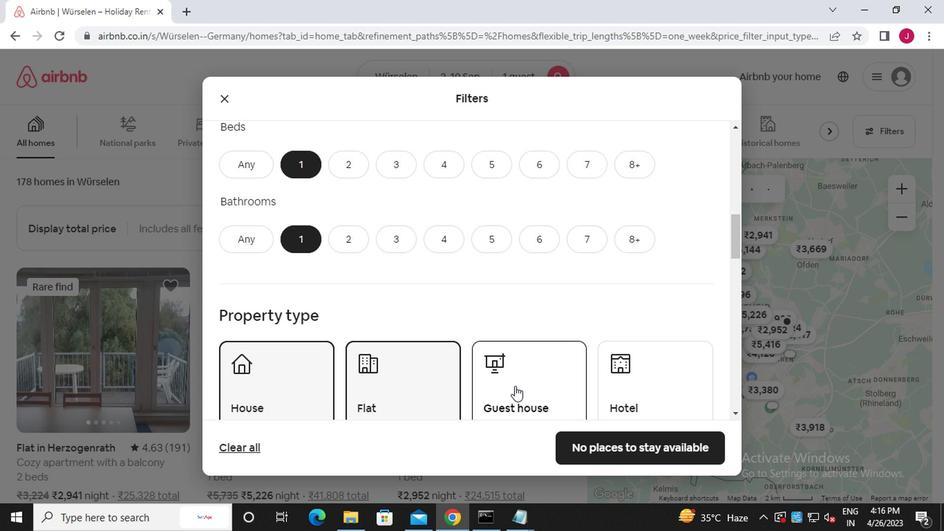 
Action: Mouse pressed left at (531, 333)
Screenshot: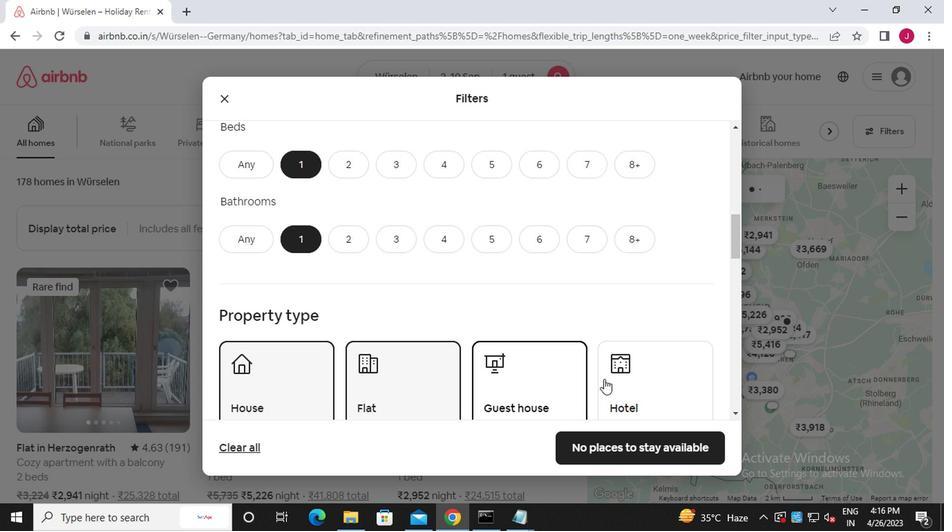 
Action: Mouse moved to (460, 335)
Screenshot: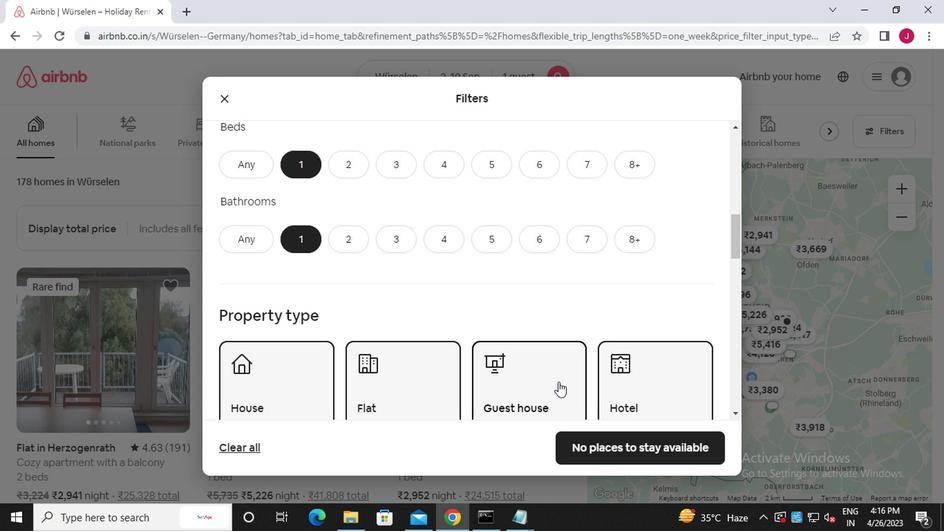 
Action: Mouse scrolled (460, 335) with delta (0, 0)
Screenshot: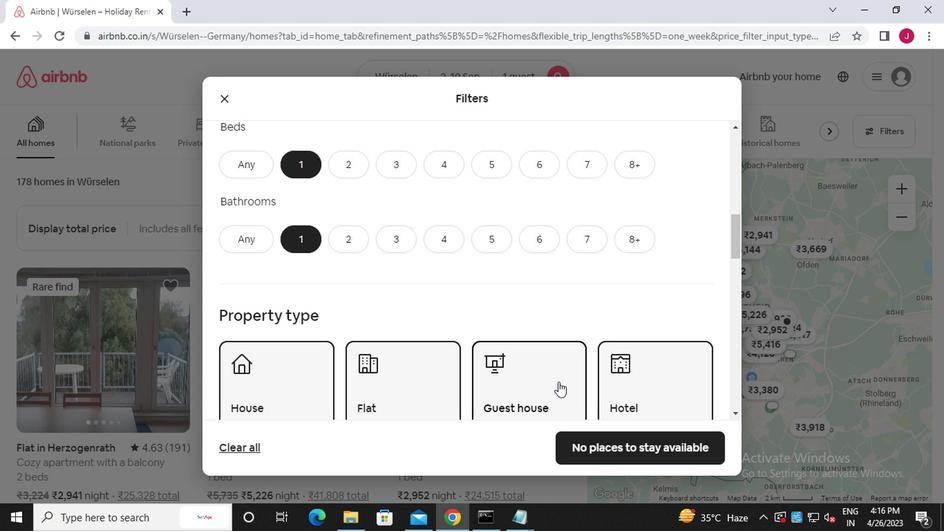 
Action: Mouse moved to (459, 335)
Screenshot: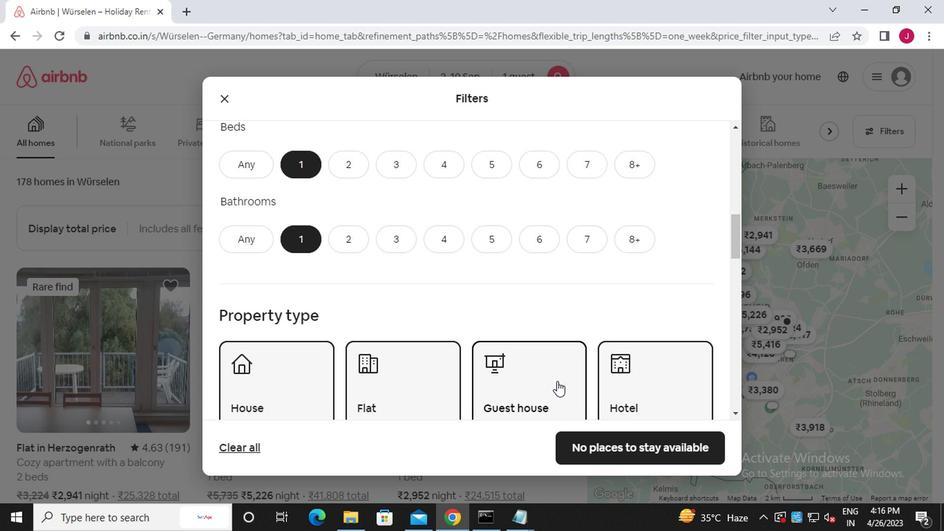 
Action: Mouse scrolled (459, 335) with delta (0, 0)
Screenshot: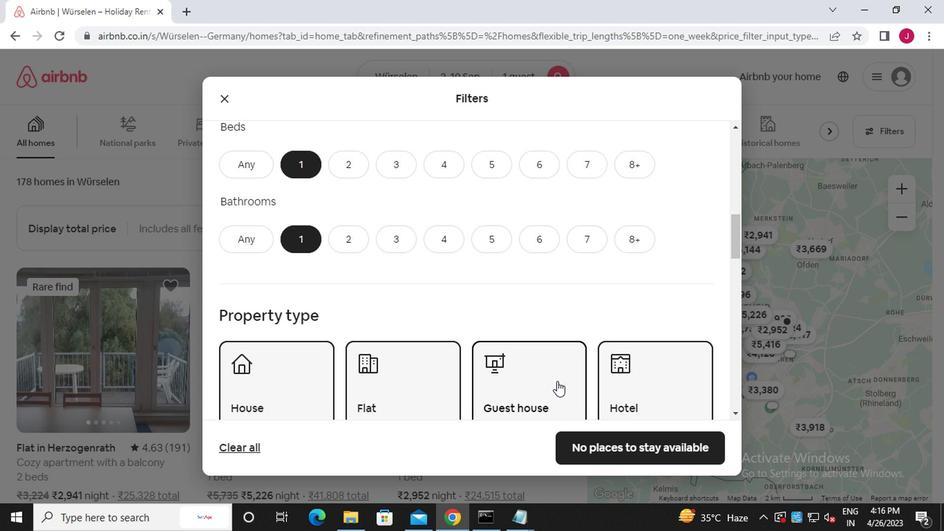 
Action: Mouse scrolled (459, 335) with delta (0, 0)
Screenshot: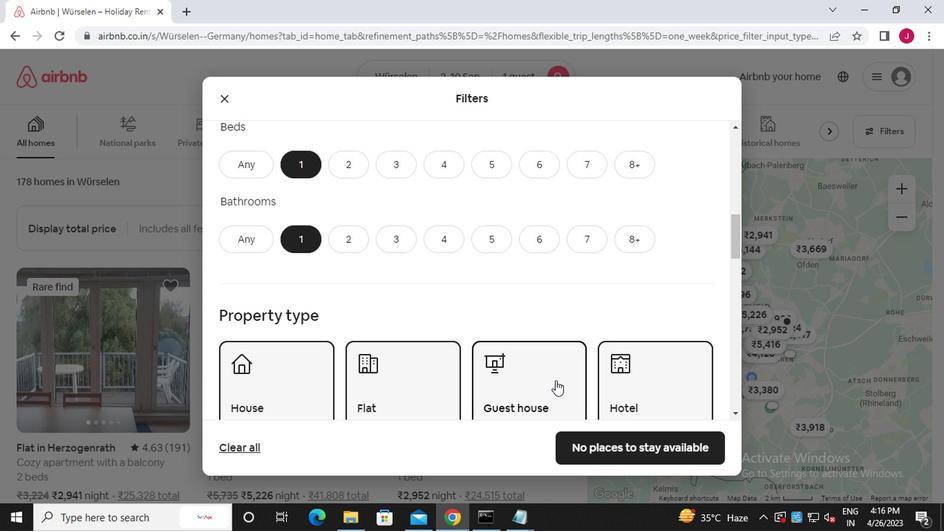 
Action: Mouse moved to (451, 333)
Screenshot: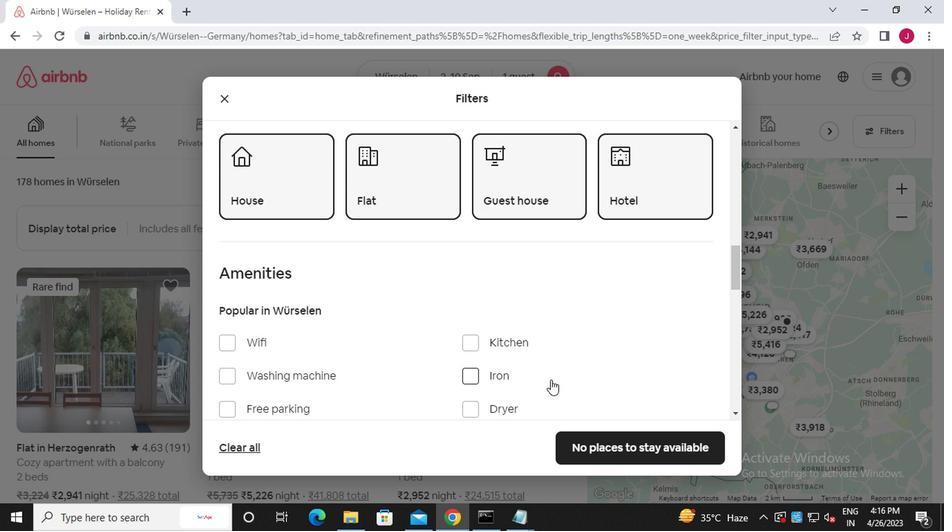 
Action: Mouse scrolled (451, 333) with delta (0, 0)
Screenshot: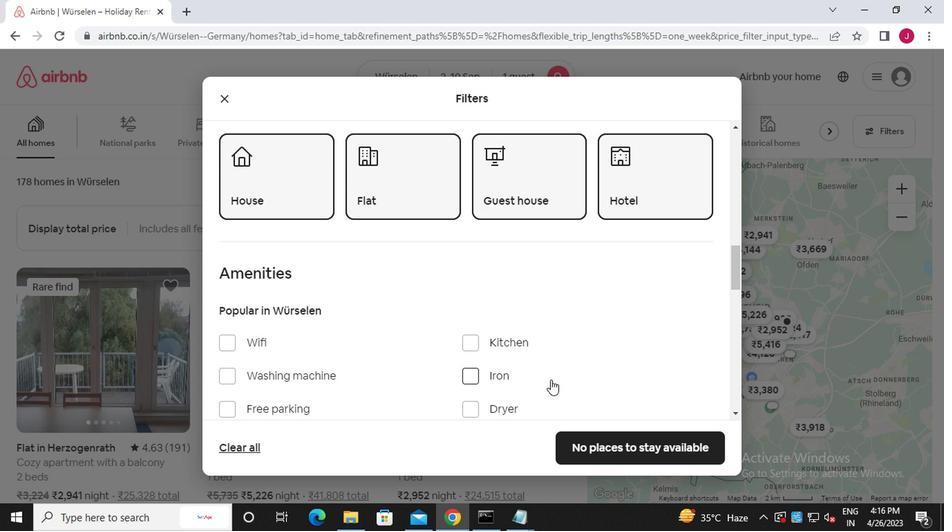 
Action: Mouse moved to (450, 333)
Screenshot: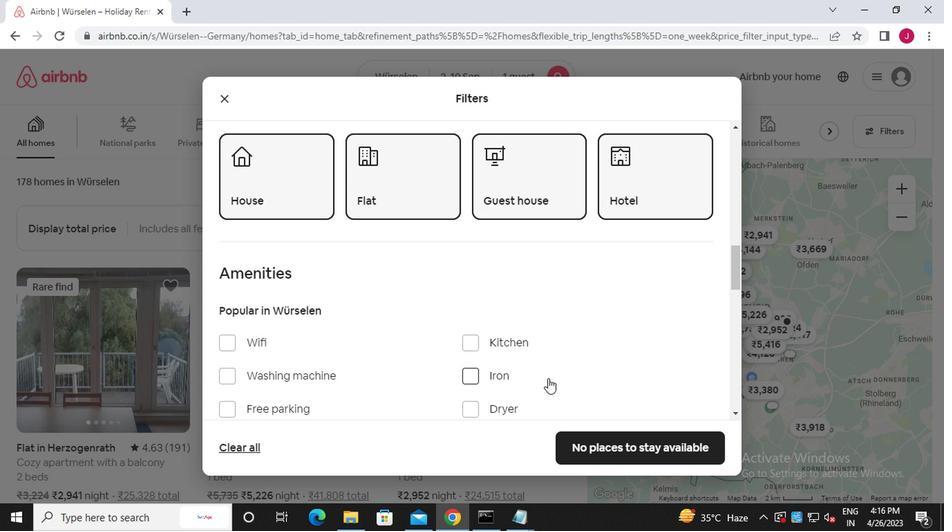 
Action: Mouse scrolled (450, 333) with delta (0, 0)
Screenshot: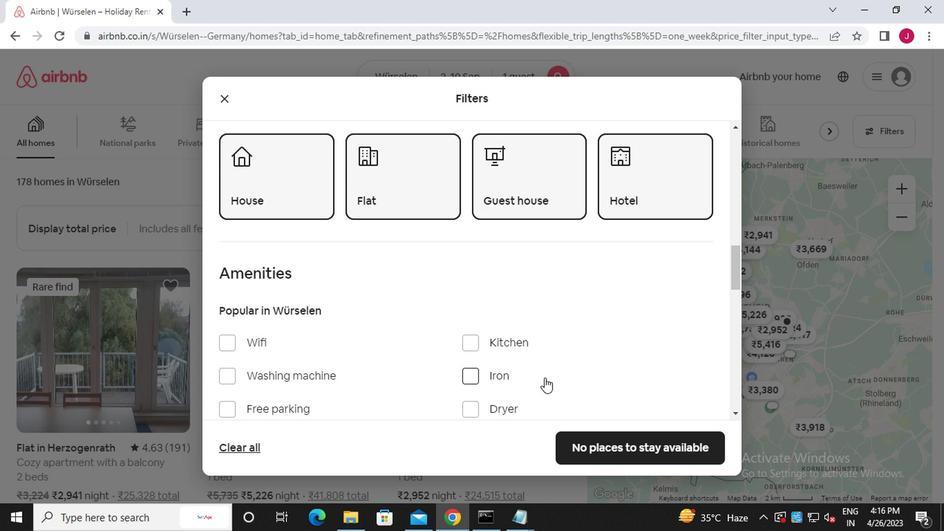 
Action: Mouse scrolled (450, 333) with delta (0, 0)
Screenshot: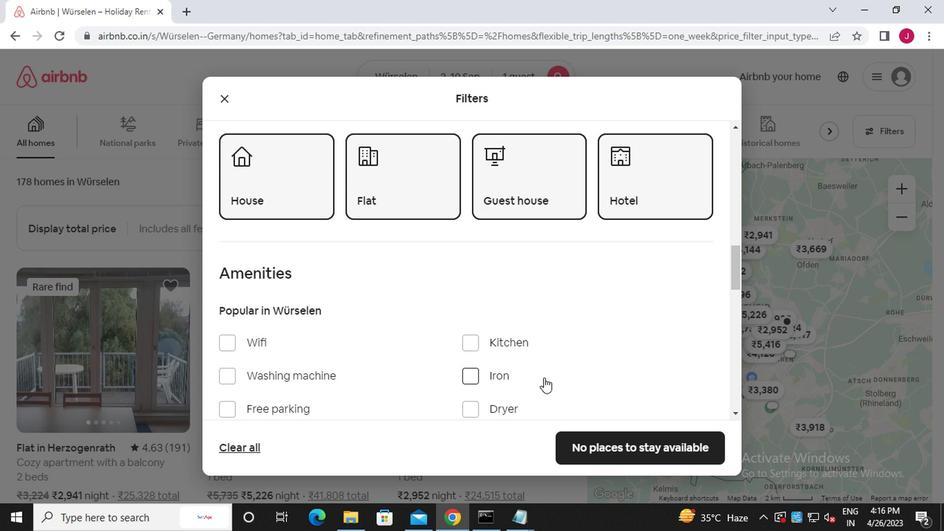
Action: Mouse moved to (452, 330)
Screenshot: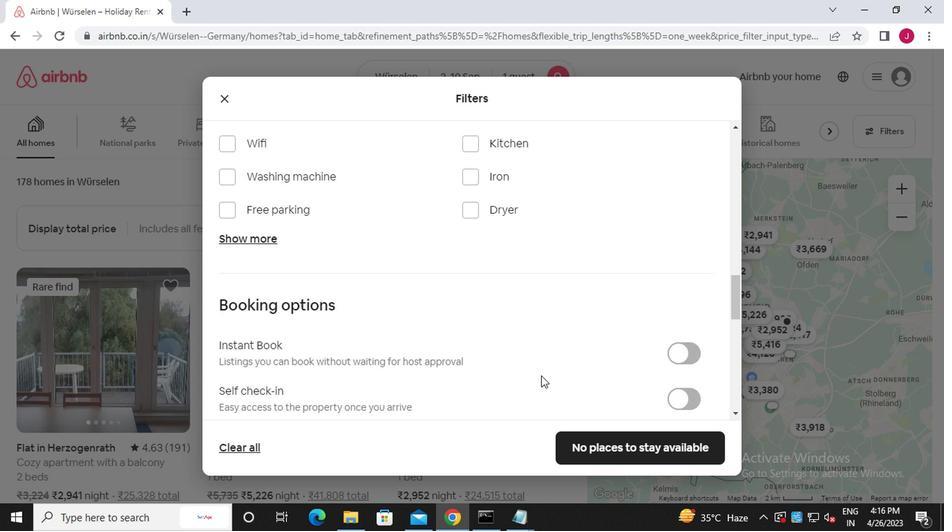 
Action: Mouse scrolled (452, 329) with delta (0, 0)
Screenshot: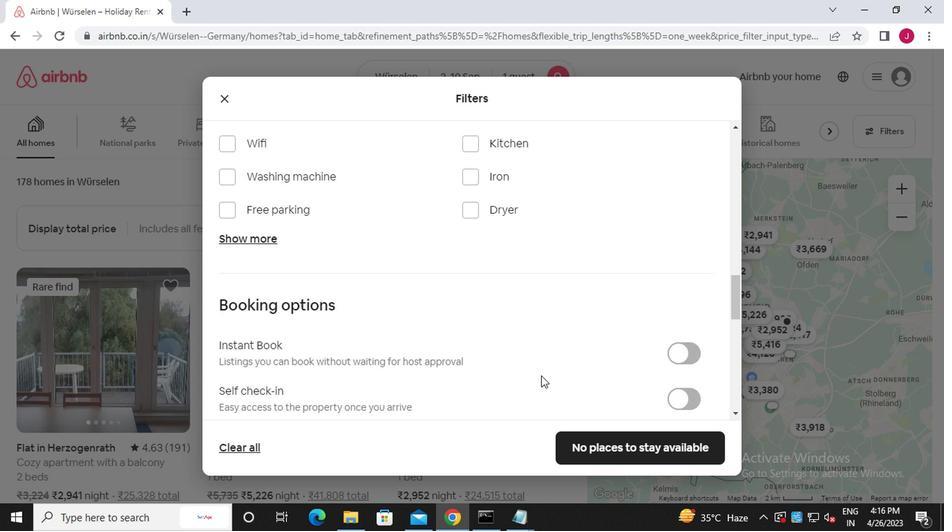 
Action: Mouse moved to (477, 327)
Screenshot: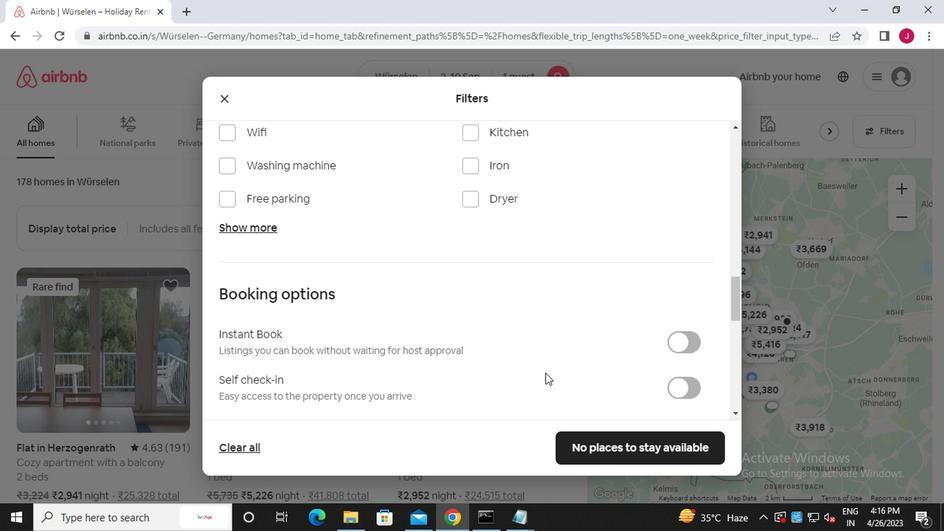 
Action: Mouse scrolled (477, 327) with delta (0, 0)
Screenshot: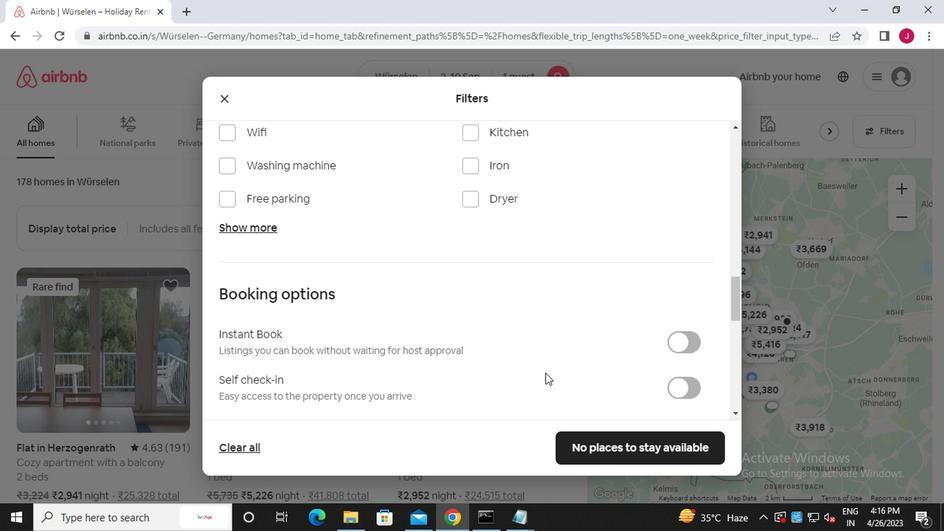 
Action: Mouse moved to (555, 238)
Screenshot: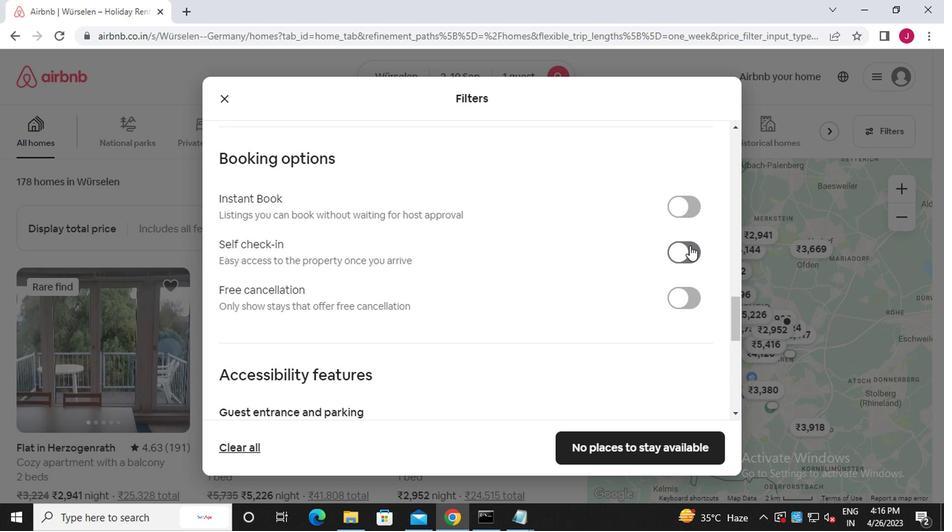 
Action: Mouse pressed left at (555, 238)
Screenshot: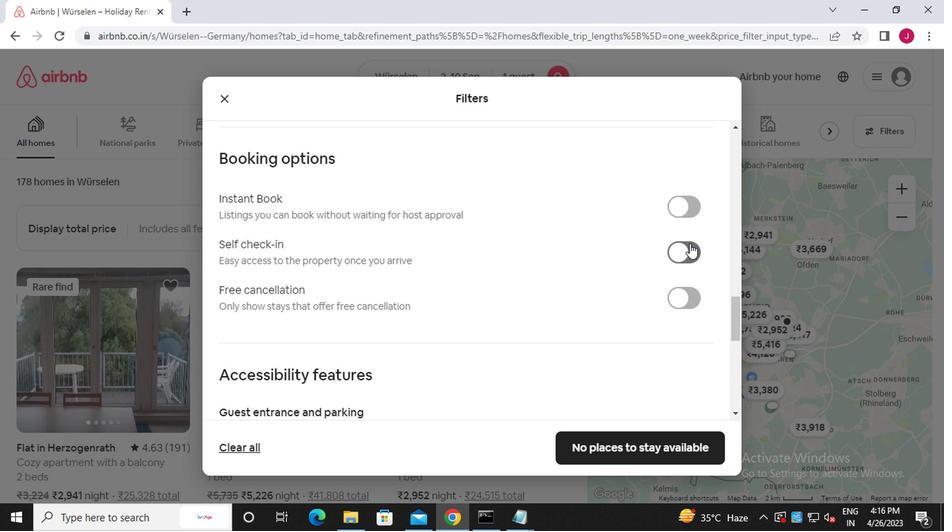 
Action: Mouse moved to (349, 299)
Screenshot: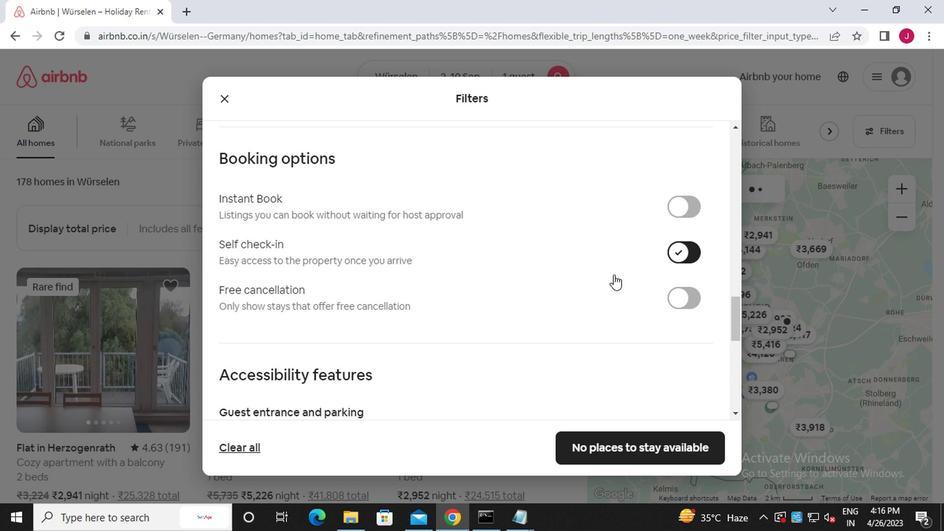 
Action: Mouse scrolled (349, 298) with delta (0, 0)
Screenshot: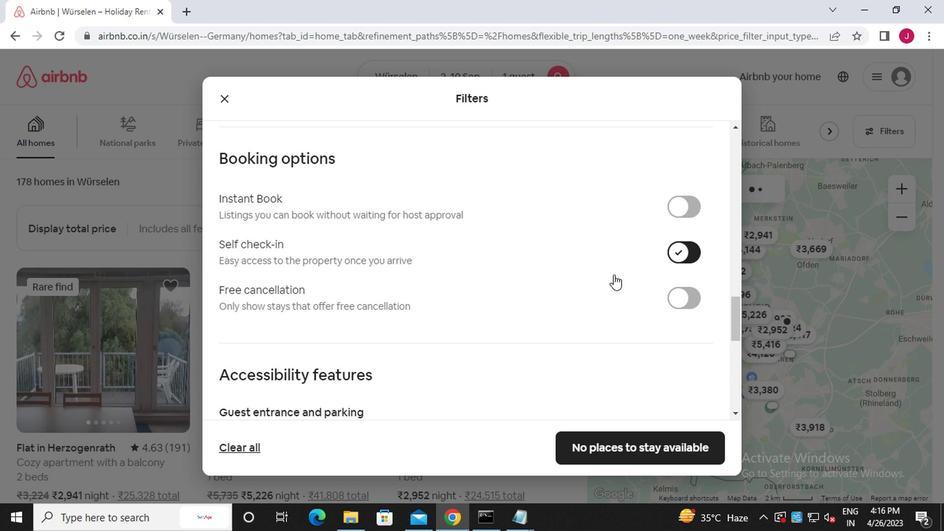 
Action: Mouse moved to (344, 300)
Screenshot: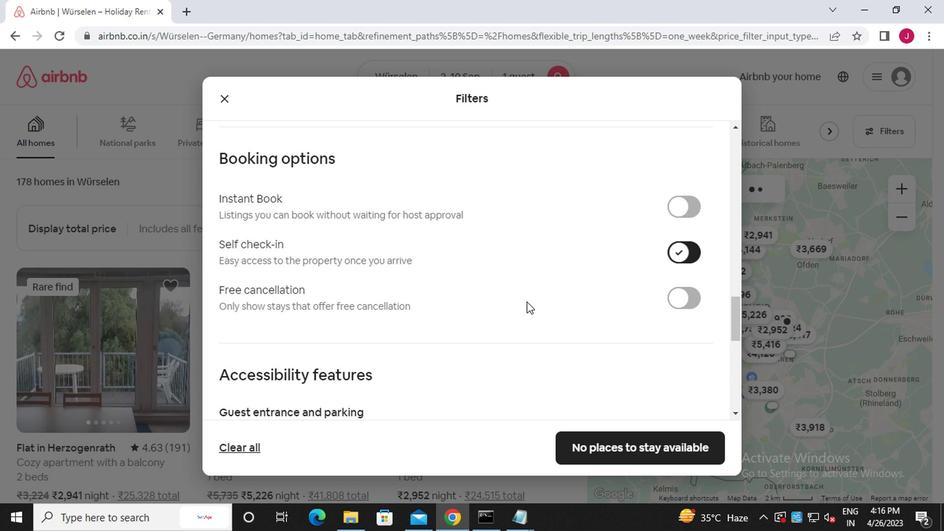 
Action: Mouse scrolled (344, 300) with delta (0, 0)
Screenshot: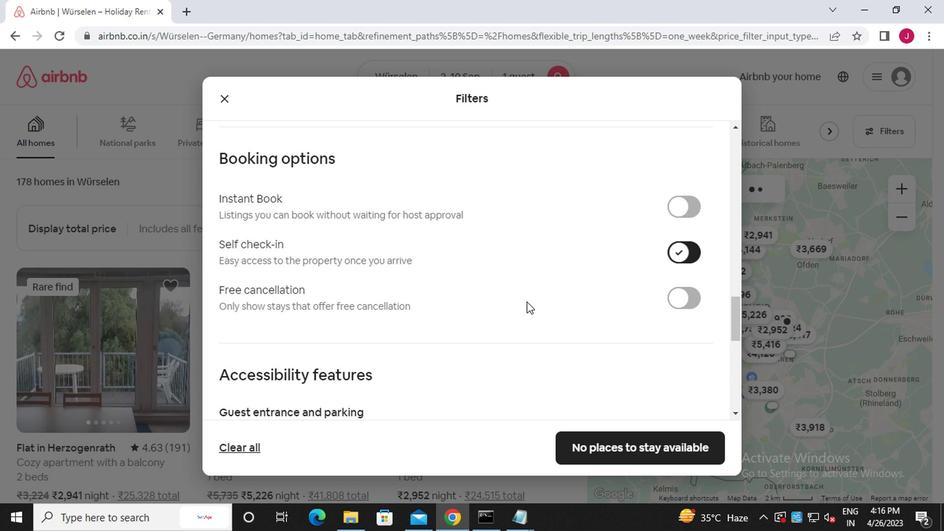 
Action: Mouse moved to (340, 302)
Screenshot: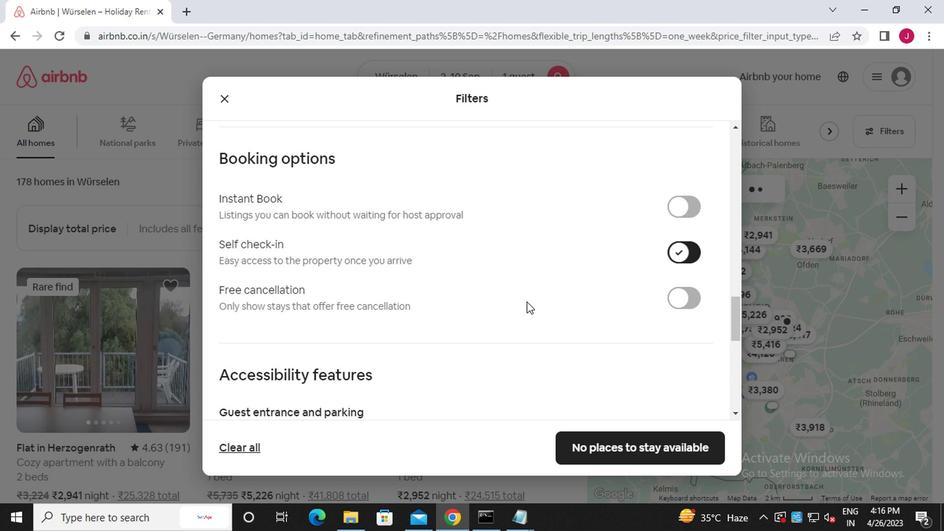
Action: Mouse scrolled (340, 301) with delta (0, 0)
Screenshot: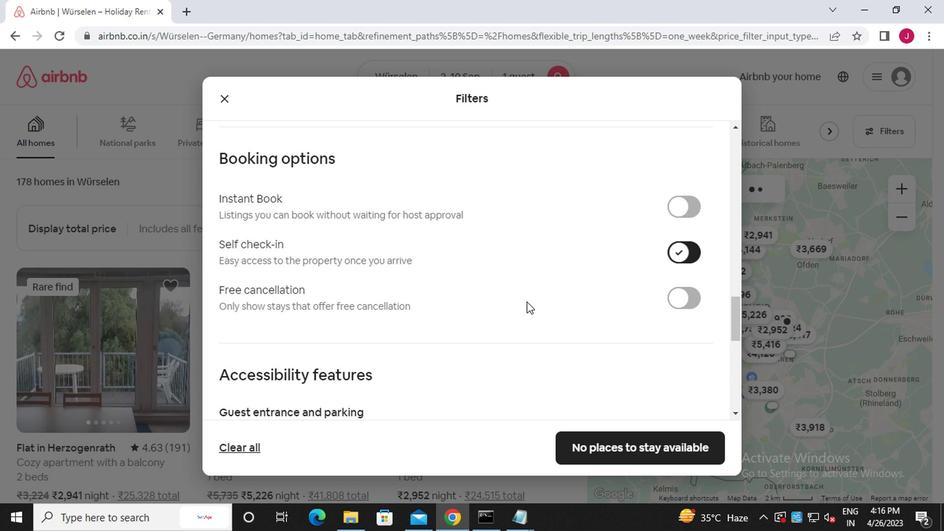 
Action: Mouse moved to (339, 302)
Screenshot: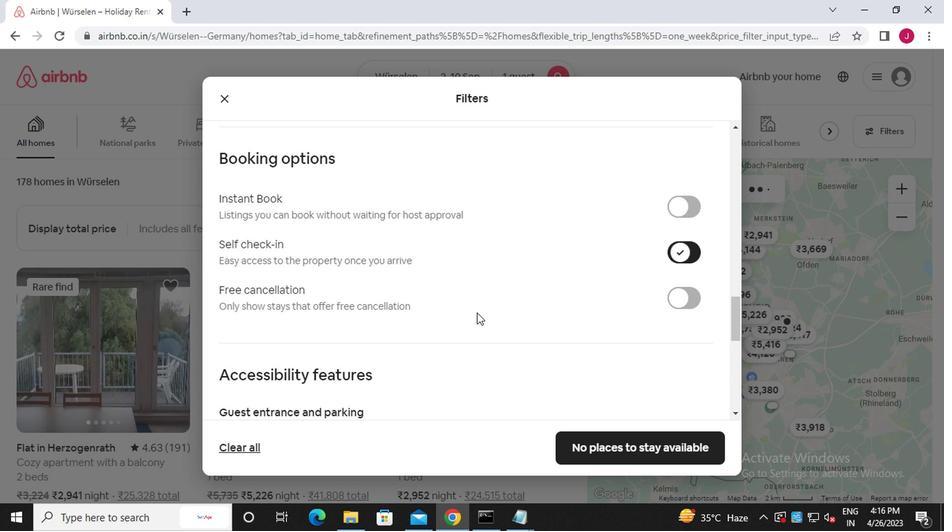 
Action: Mouse scrolled (339, 302) with delta (0, 0)
Screenshot: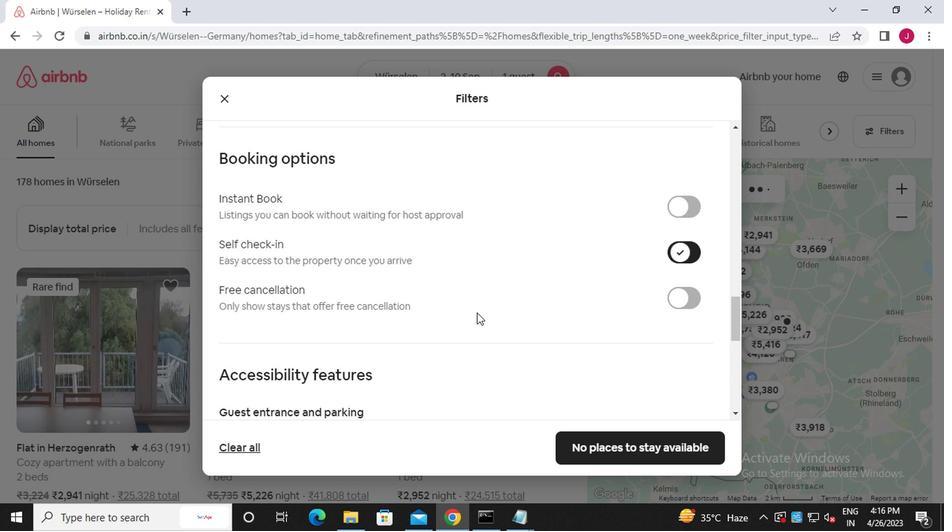 
Action: Mouse moved to (339, 302)
Screenshot: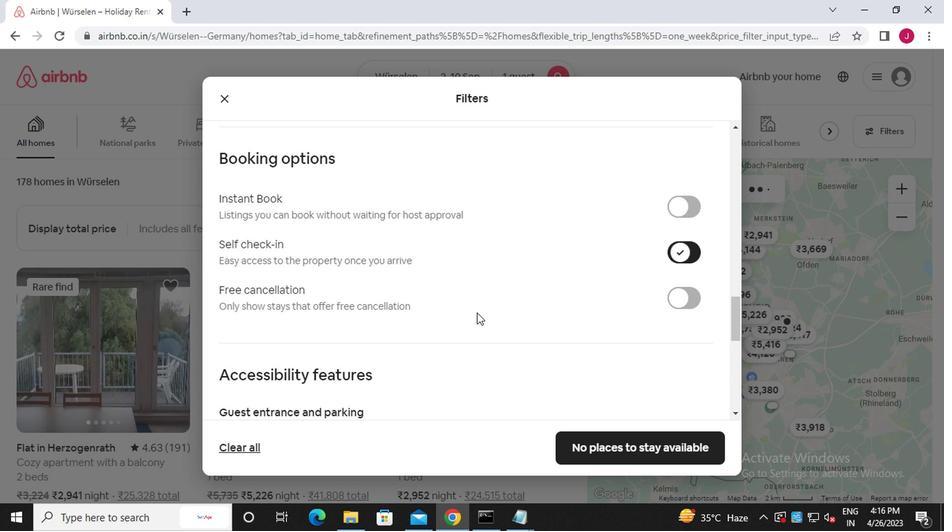 
Action: Mouse scrolled (339, 302) with delta (0, 0)
Screenshot: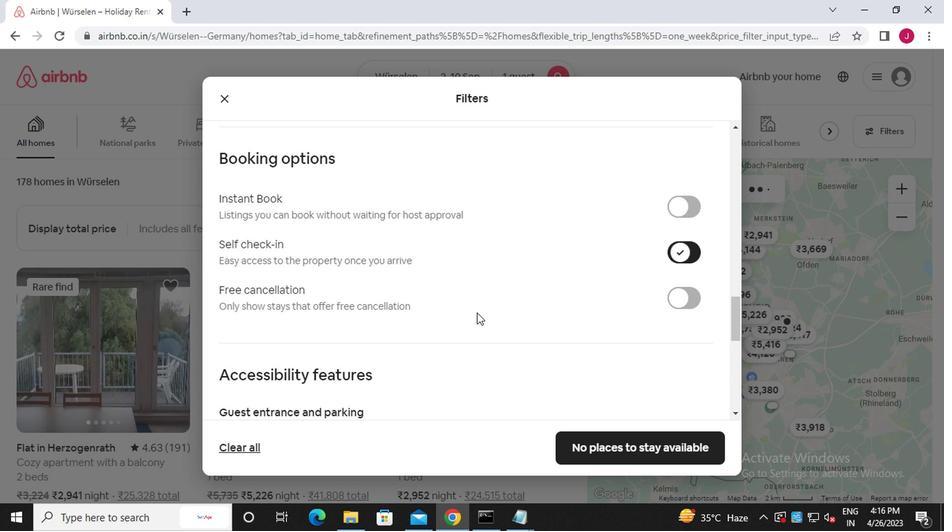 
Action: Mouse moved to (338, 302)
Screenshot: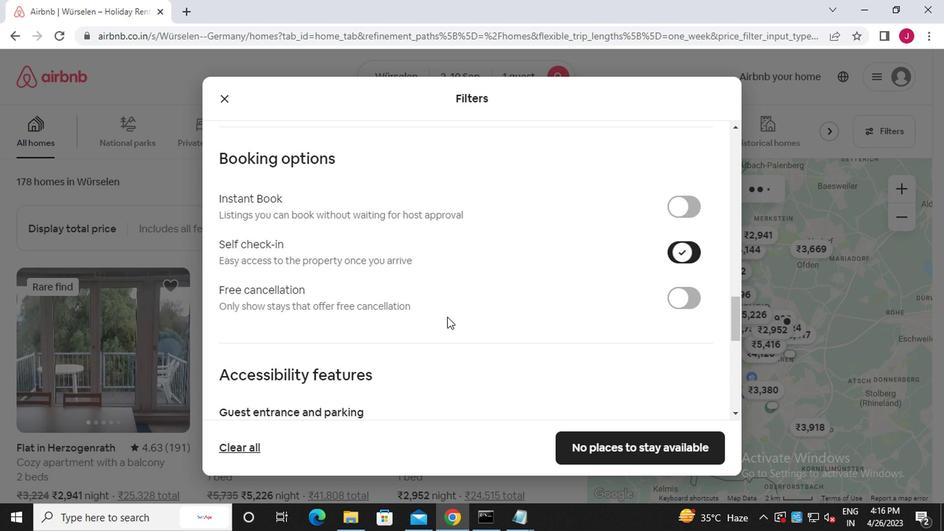 
Action: Mouse scrolled (338, 302) with delta (0, 0)
Screenshot: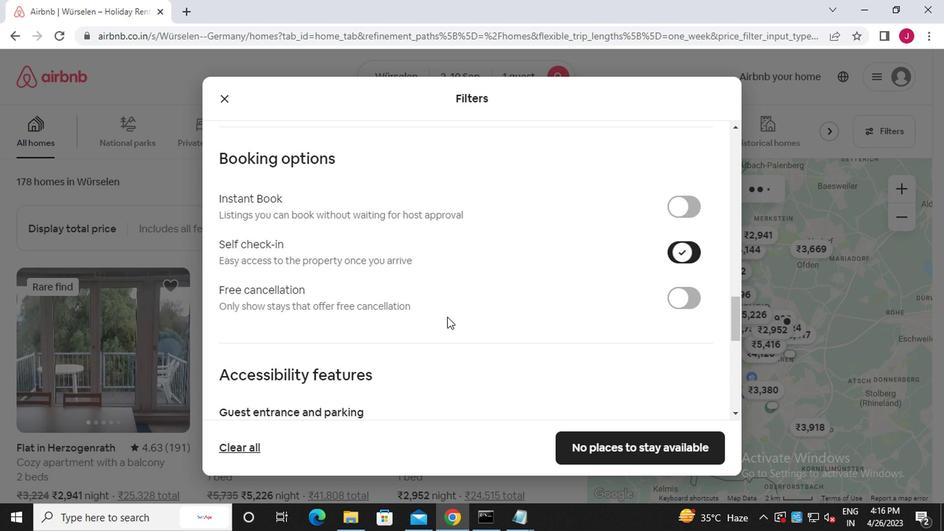 
Action: Mouse moved to (335, 304)
Screenshot: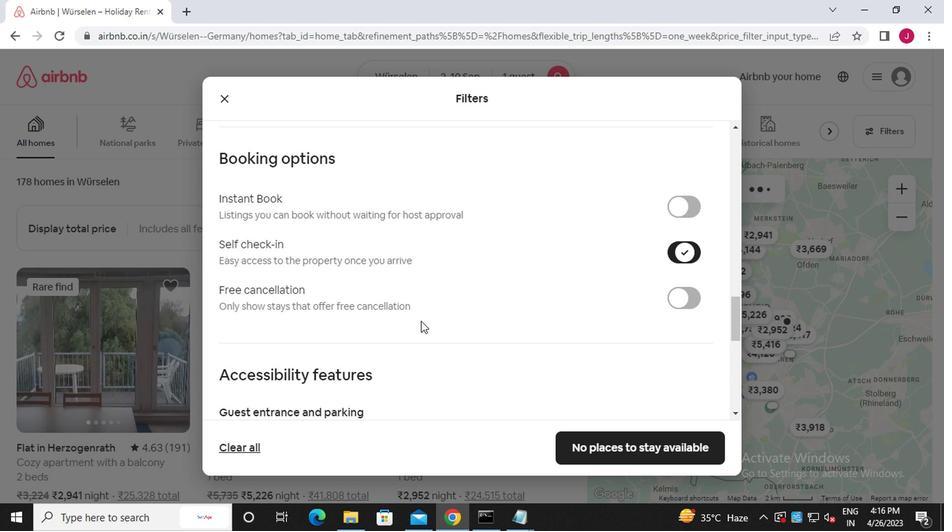 
Action: Mouse scrolled (335, 303) with delta (0, 0)
Screenshot: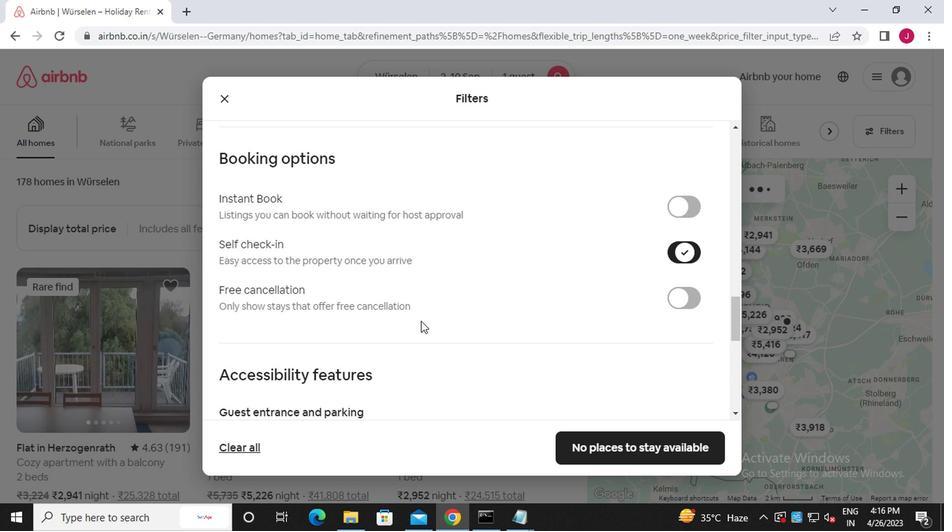 
Action: Mouse moved to (223, 294)
Screenshot: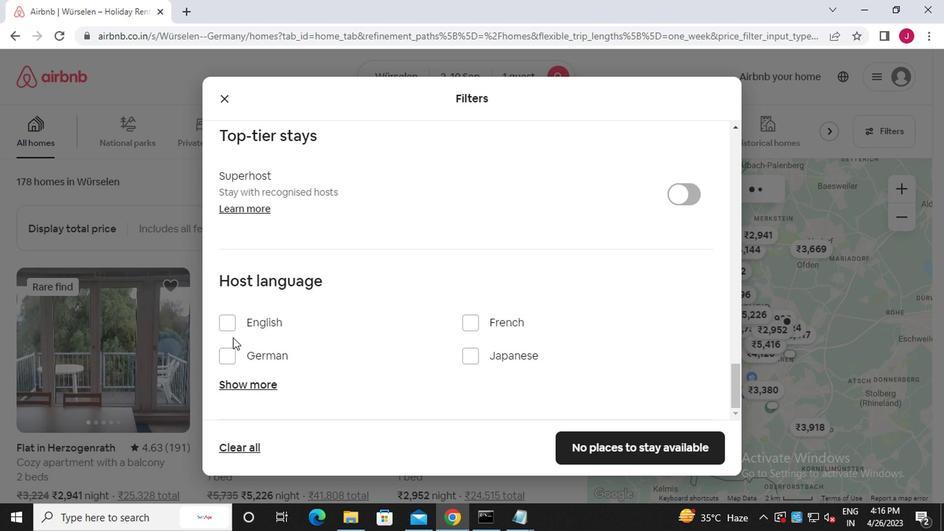 
Action: Mouse pressed left at (223, 294)
Screenshot: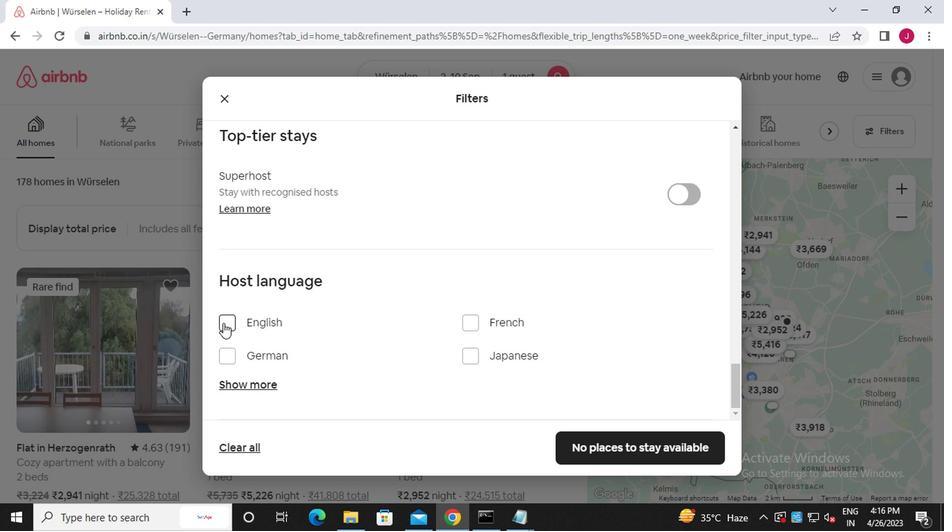 
Action: Mouse moved to (518, 386)
Screenshot: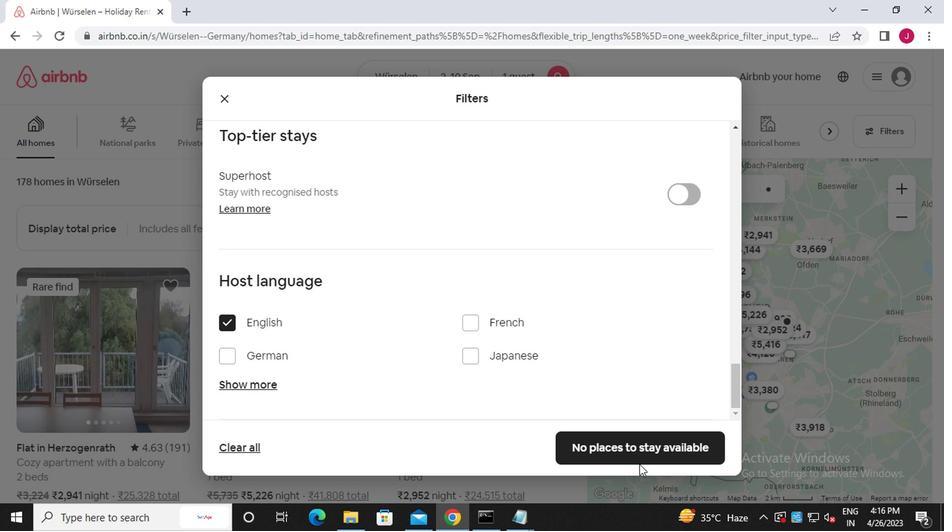 
Action: Mouse pressed left at (518, 386)
Screenshot: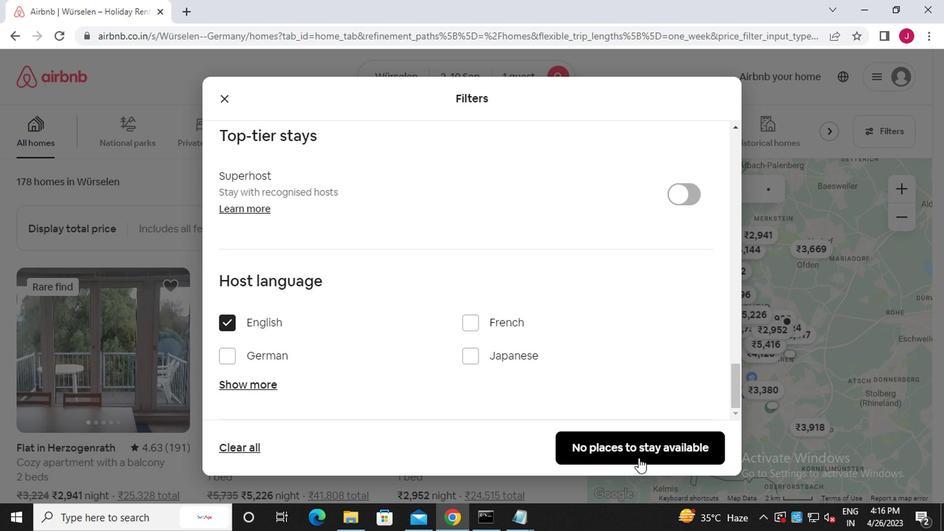 
Action: Mouse moved to (518, 386)
Screenshot: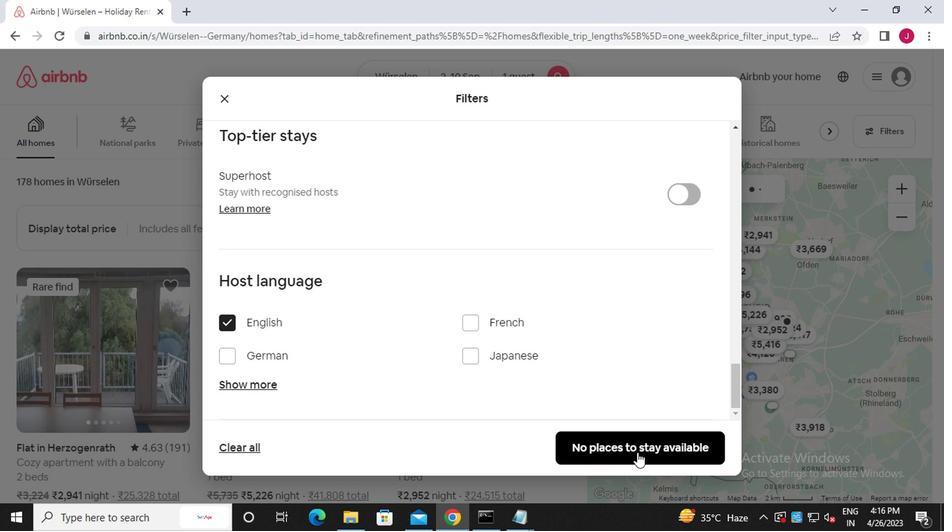 
